 Task: Search round trip flight ticket for 5 adults, 1 child, 2 infants in seat and 1 infant on lap in business from Muskegon: Muskegon County Airport to Greenville: Pitt-greenville Airport on 5-2-2023 and return on 5-3-2023. Choice of flights is Westjet. Number of bags: 1 carry on bag. Price is upto 50000. Outbound departure time preference is 23:30. Return departure time preference is 12:00.
Action: Mouse moved to (293, 122)
Screenshot: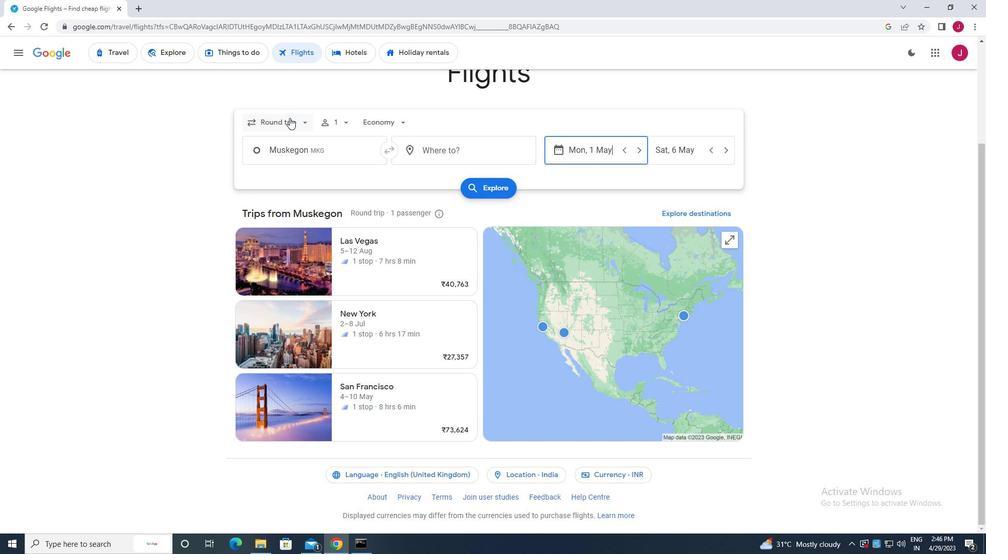 
Action: Mouse pressed left at (293, 122)
Screenshot: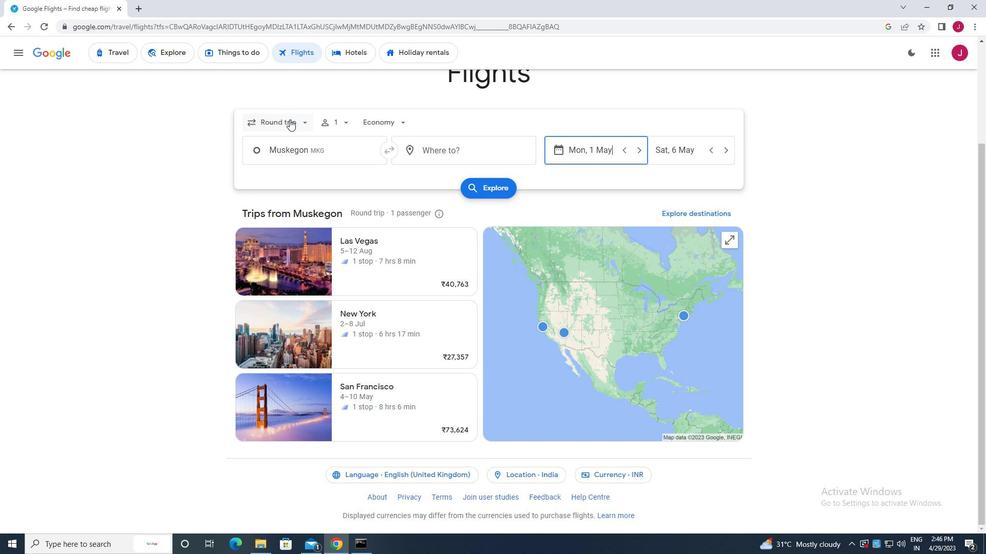 
Action: Mouse moved to (300, 168)
Screenshot: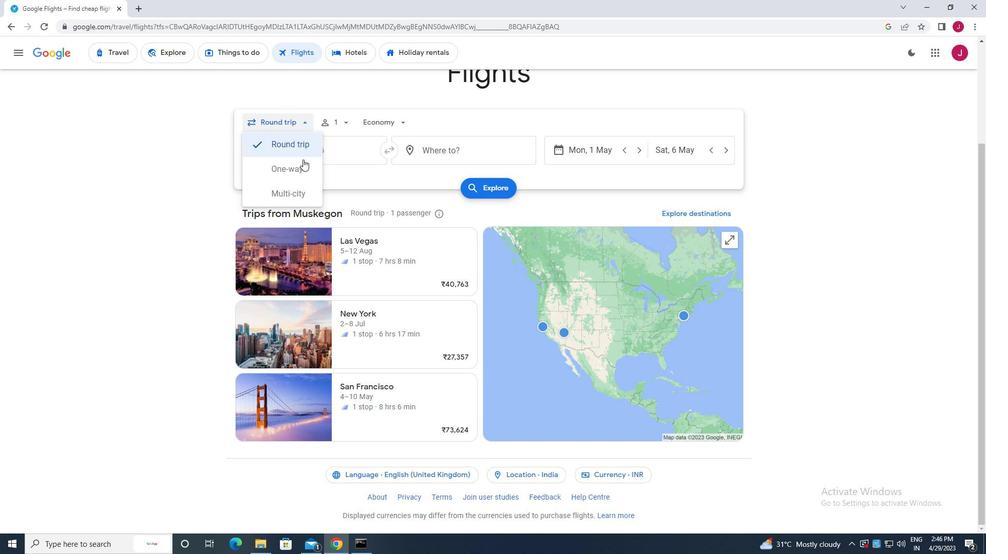 
Action: Mouse pressed left at (300, 168)
Screenshot: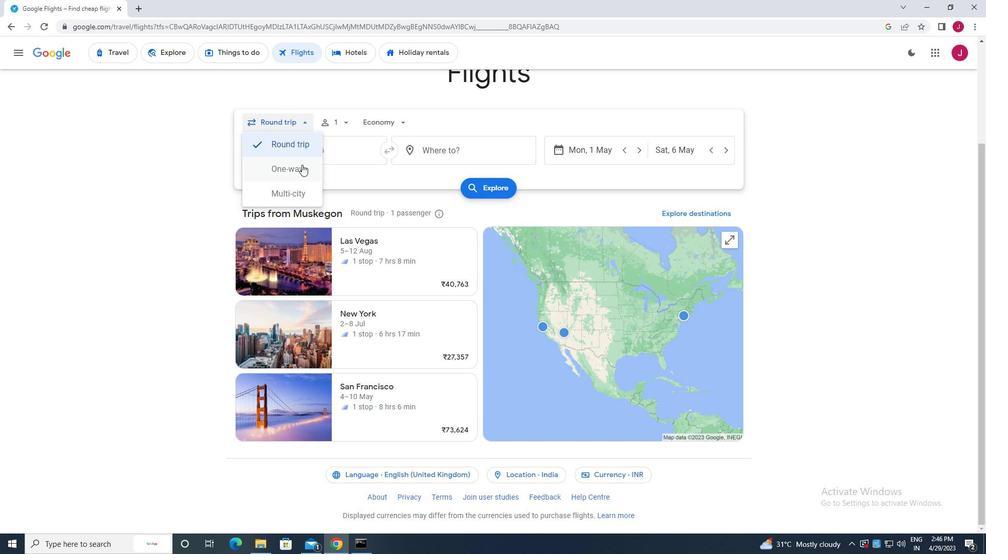 
Action: Mouse moved to (339, 118)
Screenshot: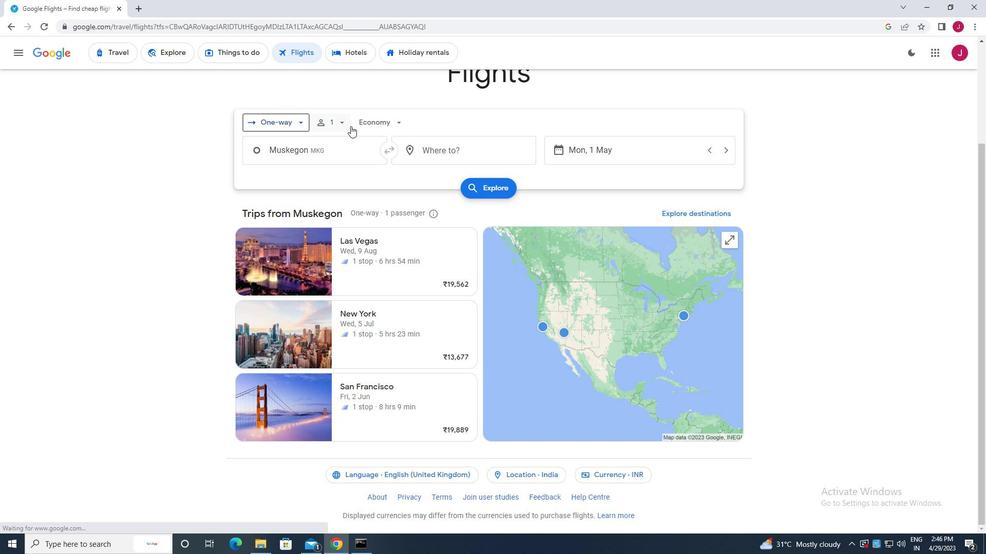 
Action: Mouse pressed left at (339, 118)
Screenshot: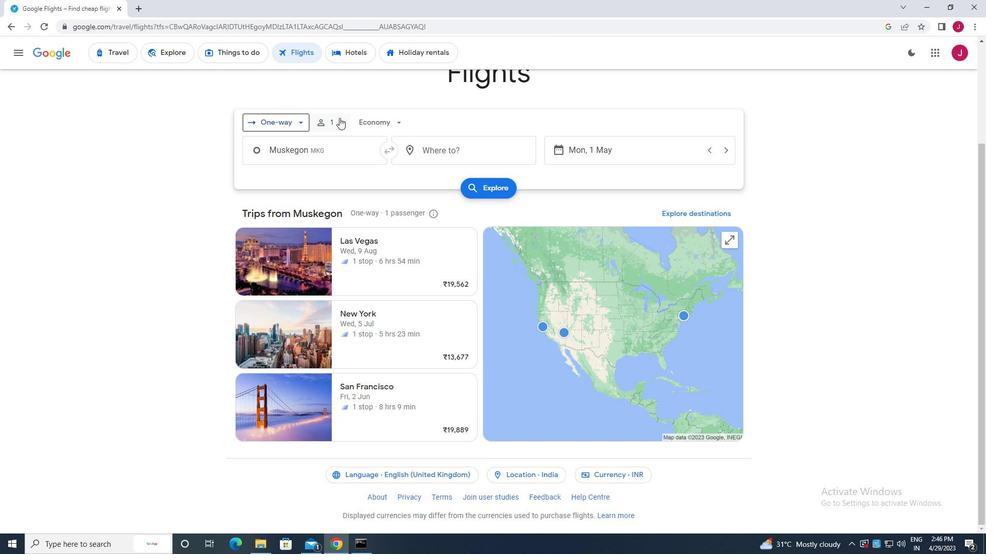 
Action: Mouse moved to (418, 152)
Screenshot: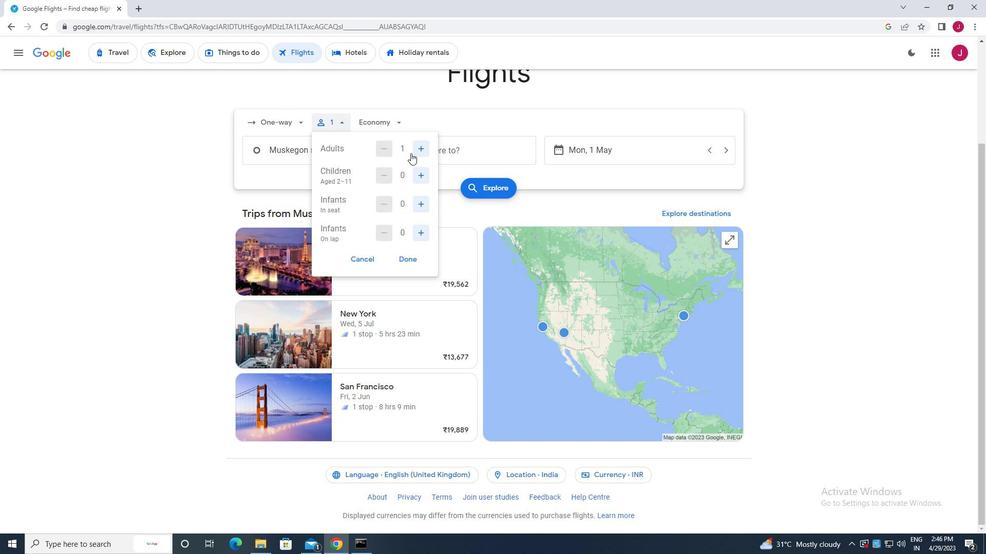 
Action: Mouse pressed left at (418, 152)
Screenshot: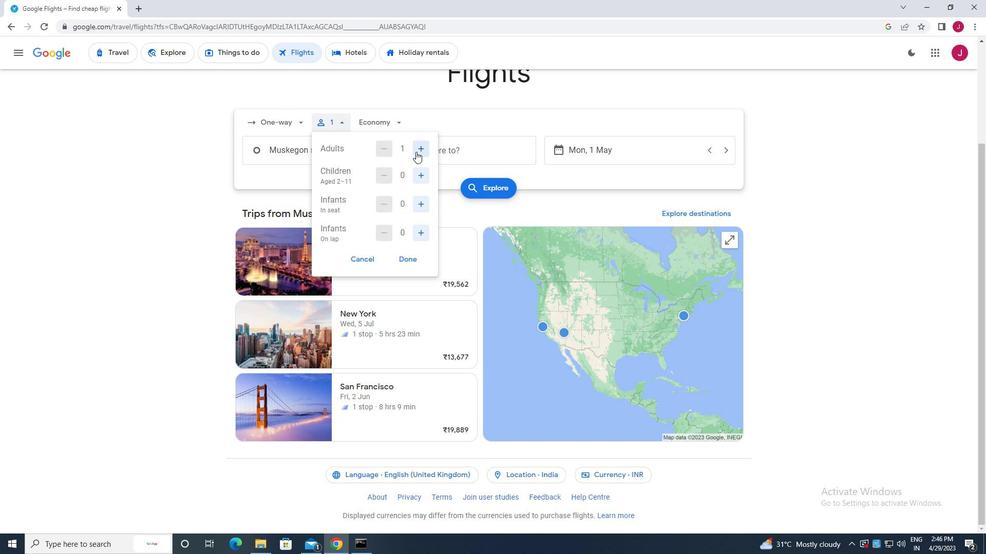 
Action: Mouse pressed left at (418, 152)
Screenshot: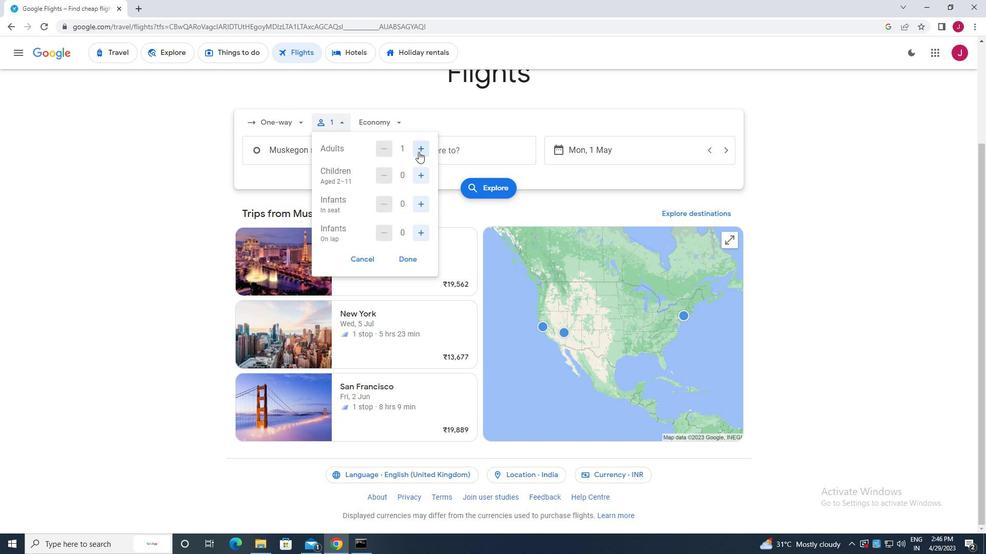 
Action: Mouse pressed left at (418, 152)
Screenshot: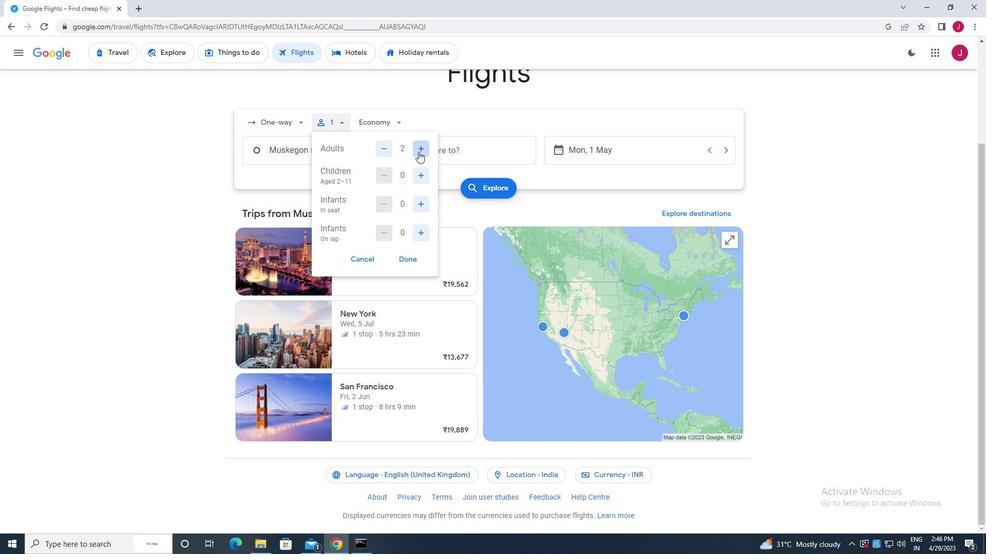 
Action: Mouse pressed left at (418, 152)
Screenshot: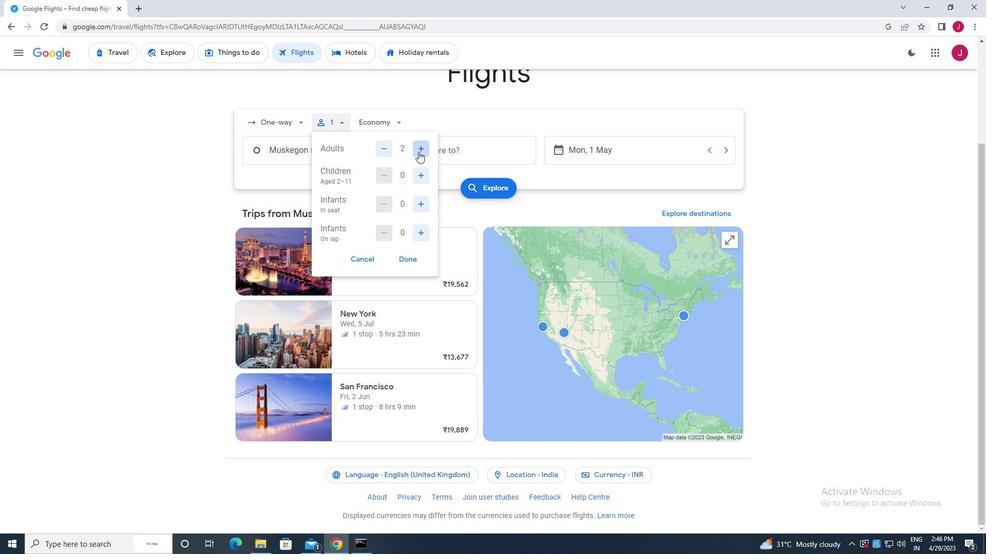 
Action: Mouse moved to (421, 175)
Screenshot: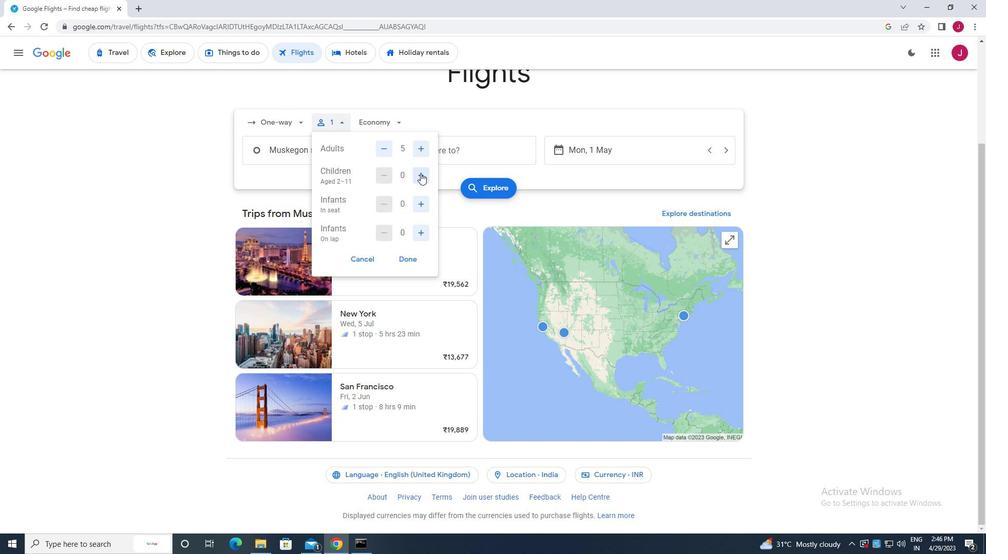 
Action: Mouse pressed left at (421, 175)
Screenshot: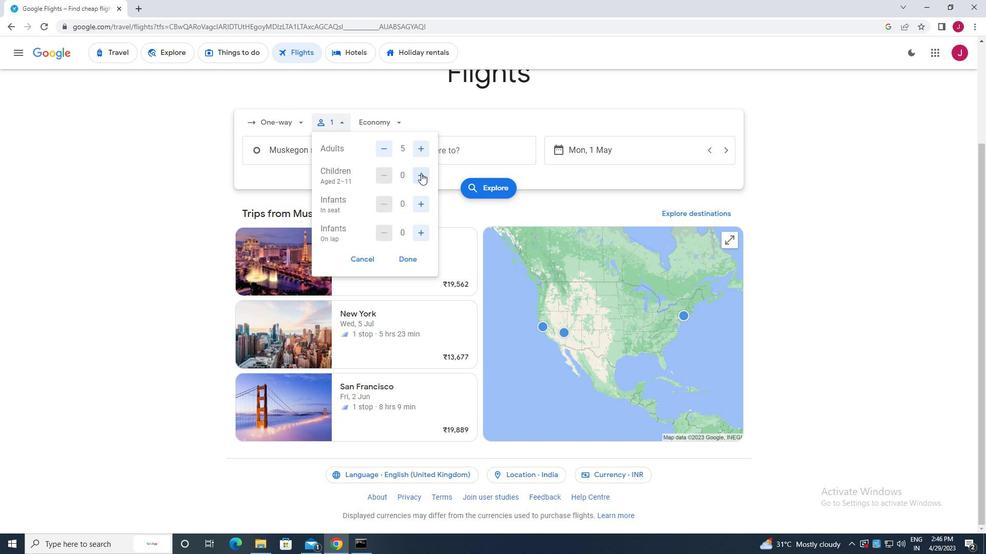 
Action: Mouse moved to (424, 203)
Screenshot: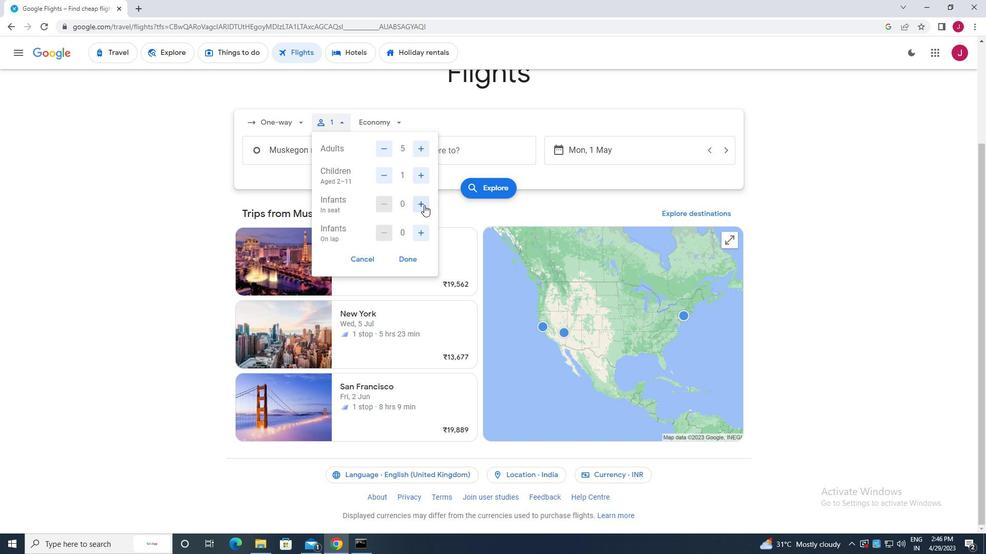 
Action: Mouse pressed left at (424, 203)
Screenshot: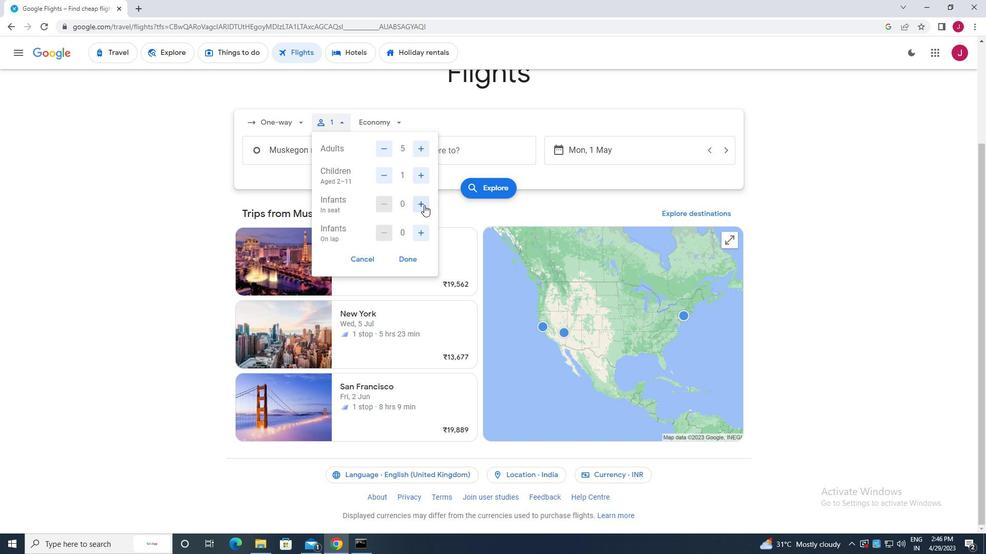 
Action: Mouse pressed left at (424, 203)
Screenshot: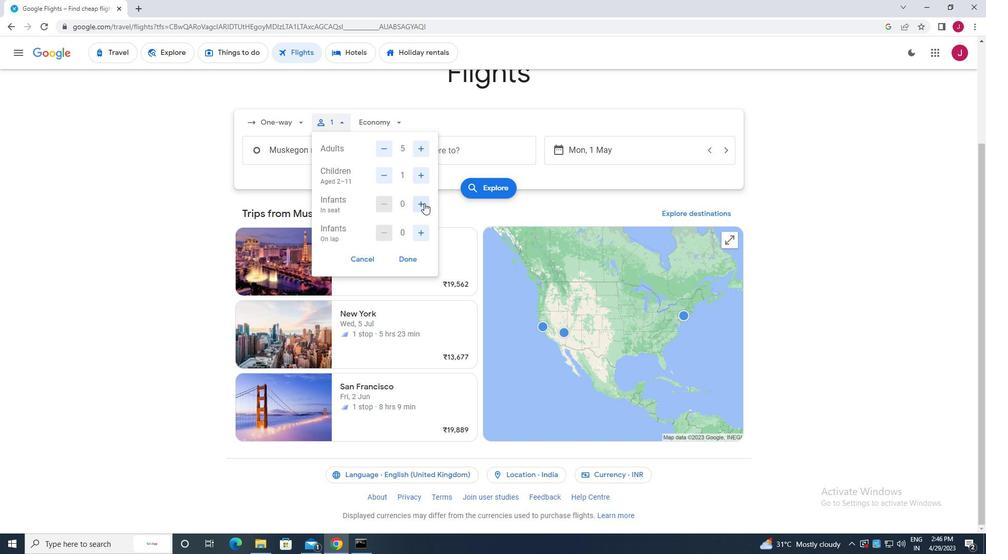 
Action: Mouse moved to (422, 231)
Screenshot: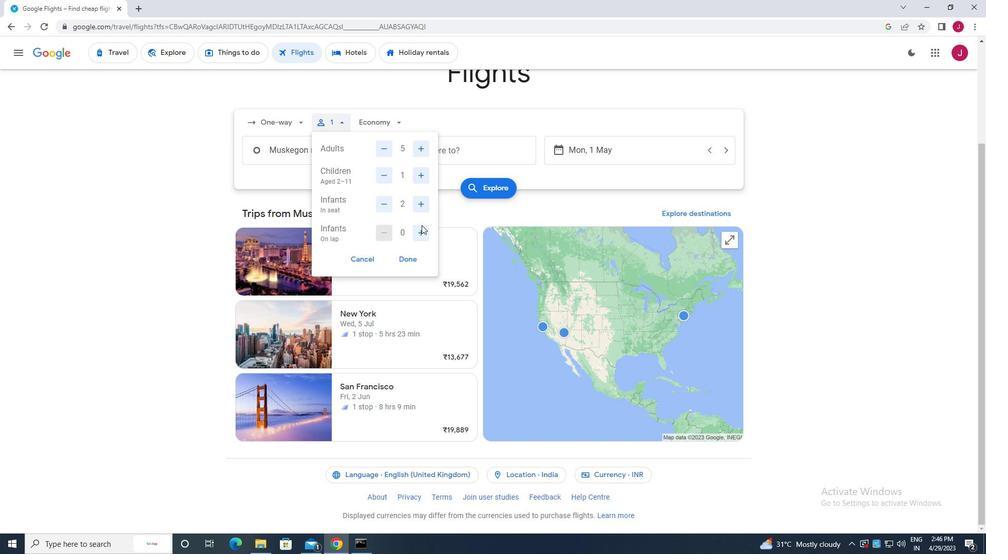 
Action: Mouse pressed left at (422, 231)
Screenshot: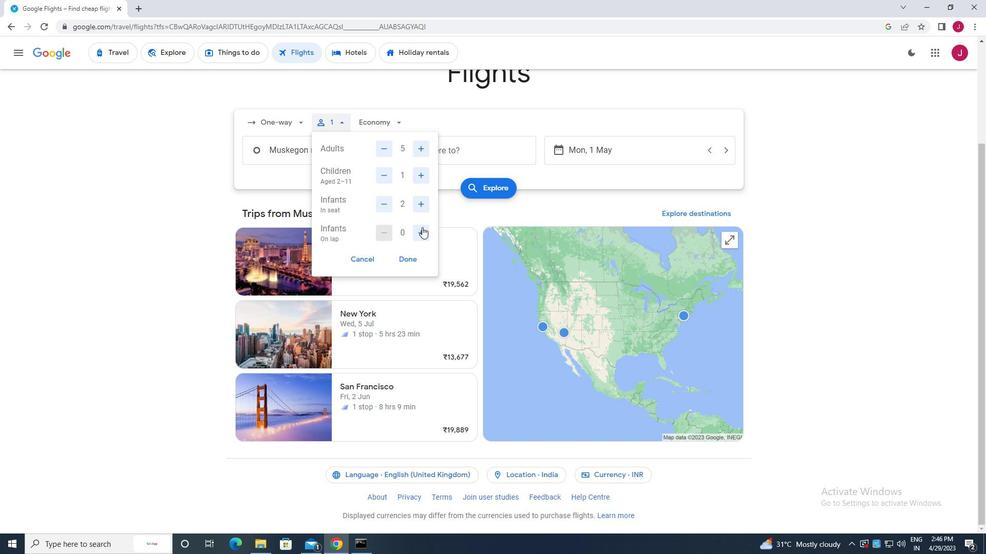 
Action: Mouse moved to (412, 255)
Screenshot: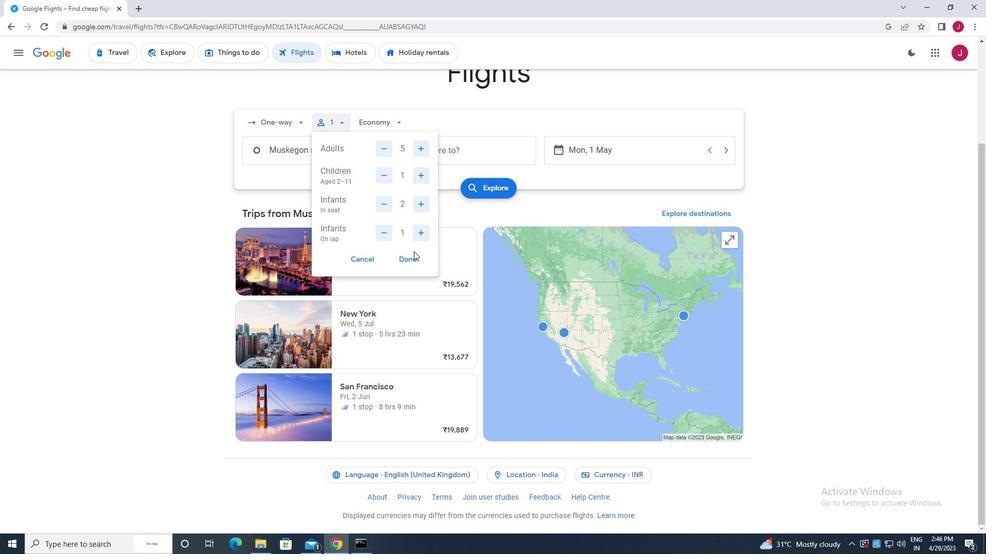 
Action: Mouse pressed left at (412, 255)
Screenshot: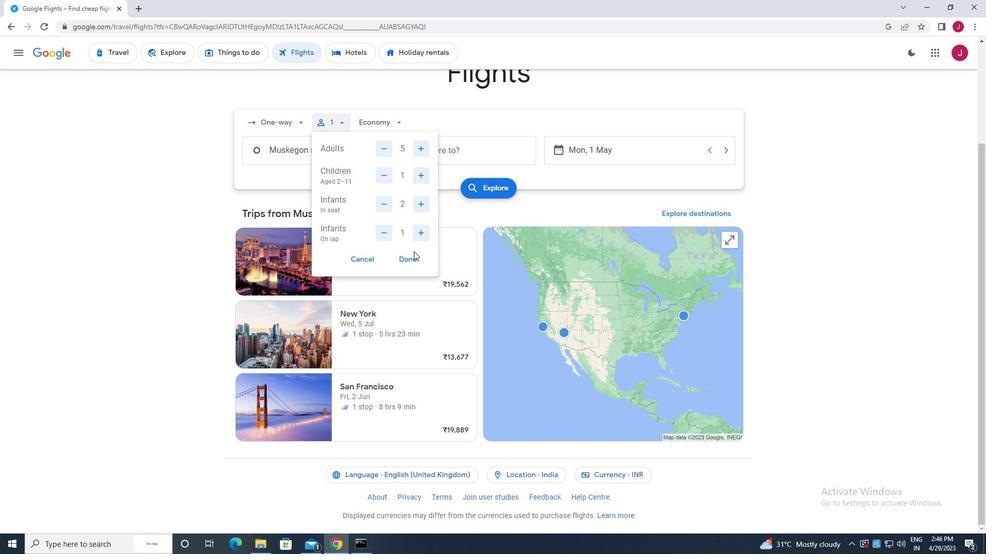 
Action: Mouse moved to (394, 125)
Screenshot: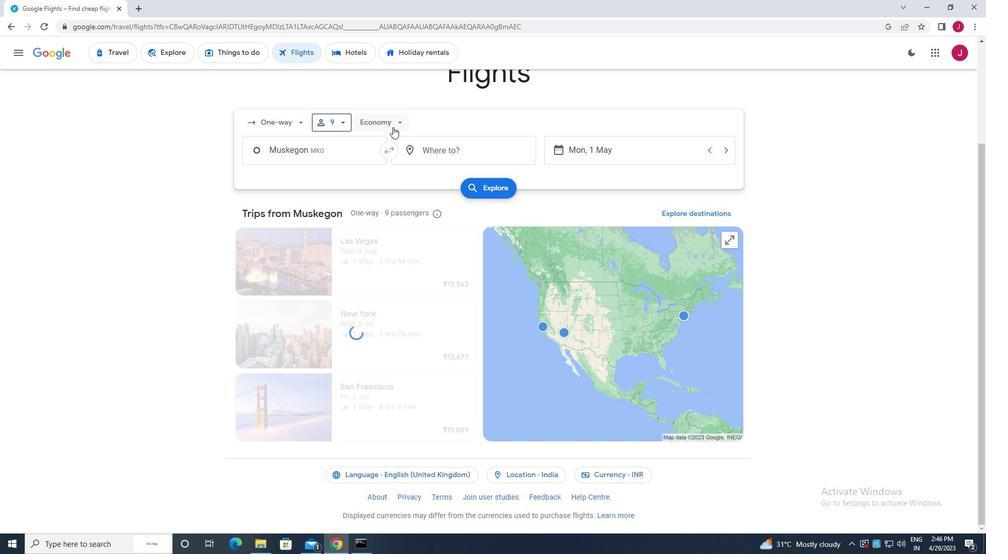 
Action: Mouse pressed left at (394, 125)
Screenshot: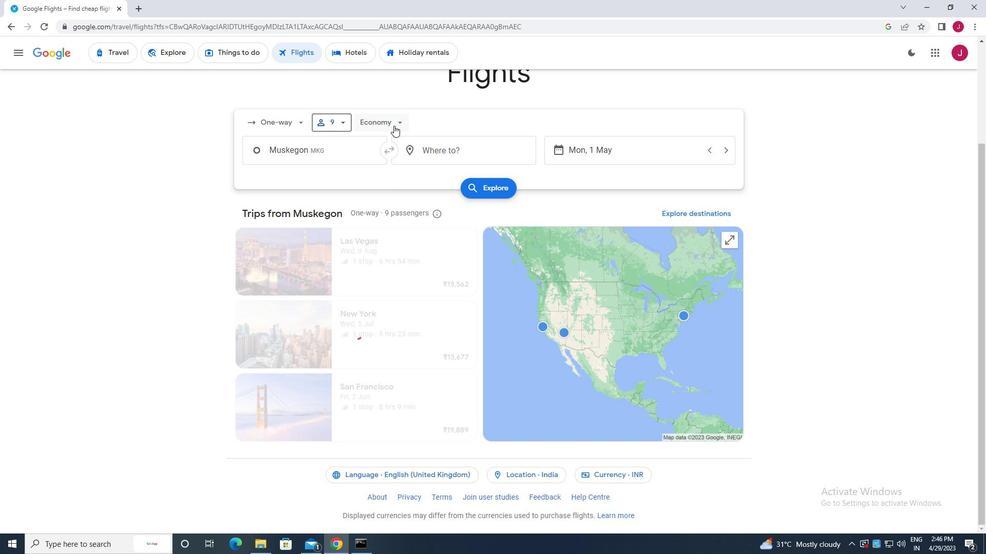 
Action: Mouse moved to (392, 191)
Screenshot: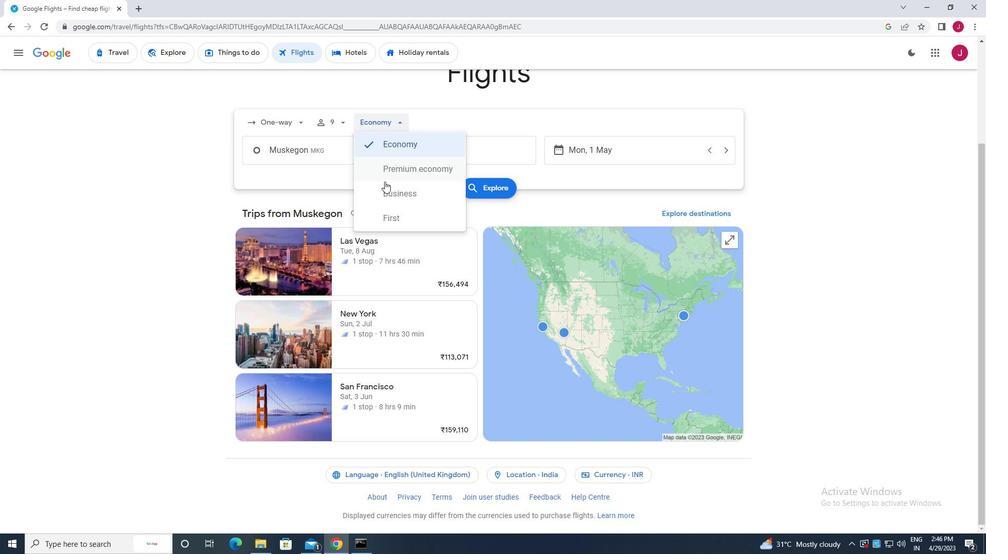 
Action: Mouse pressed left at (392, 191)
Screenshot: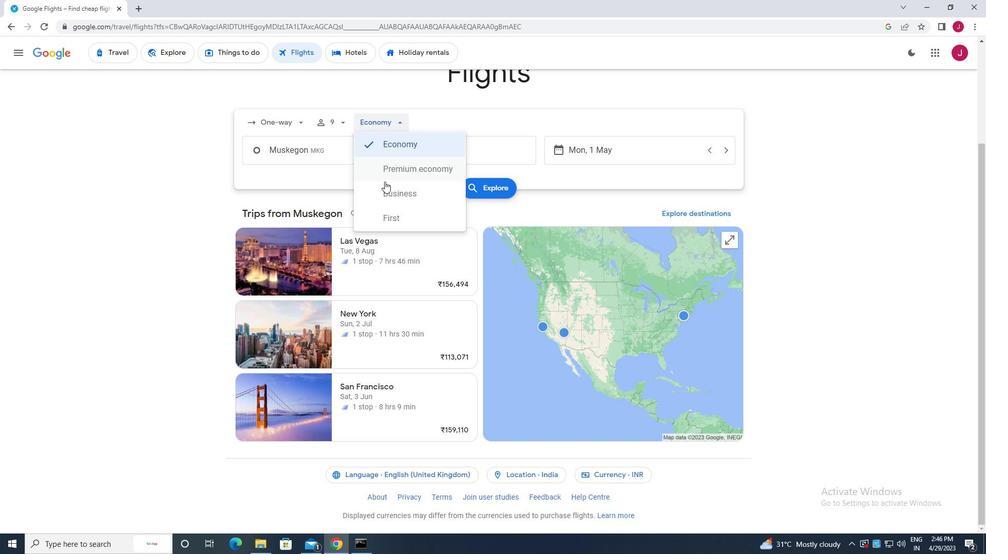 
Action: Mouse moved to (333, 146)
Screenshot: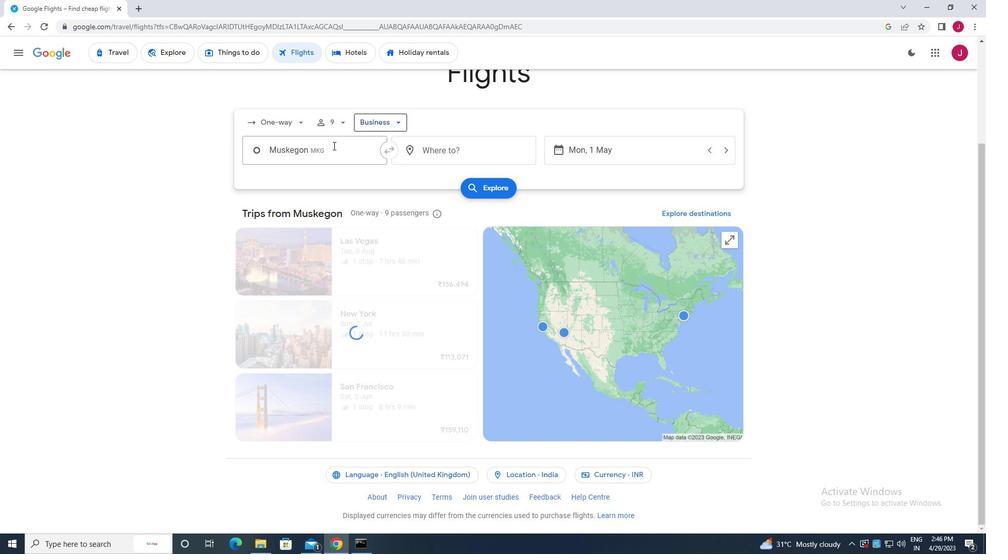 
Action: Mouse pressed left at (333, 146)
Screenshot: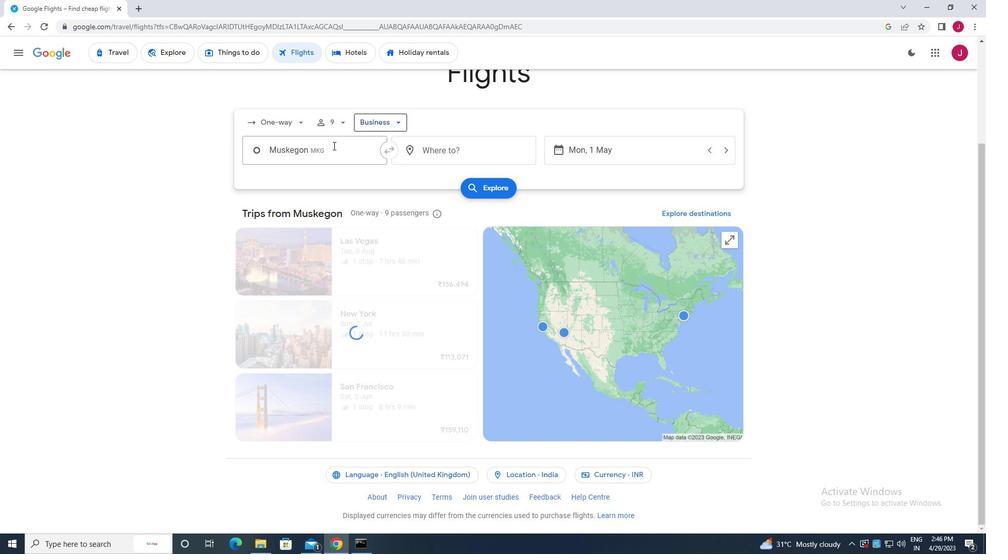 
Action: Mouse moved to (334, 145)
Screenshot: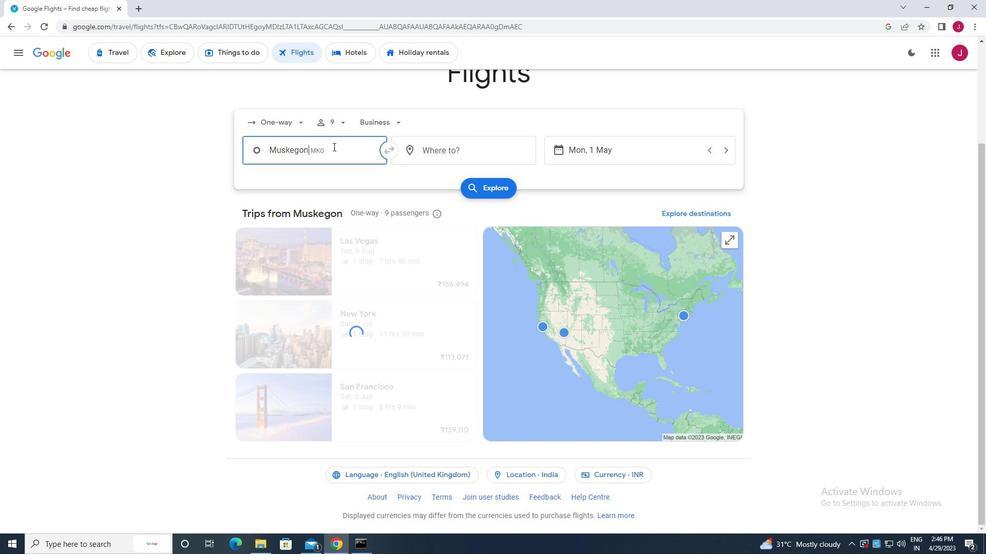 
Action: Key pressed muskegon
Screenshot: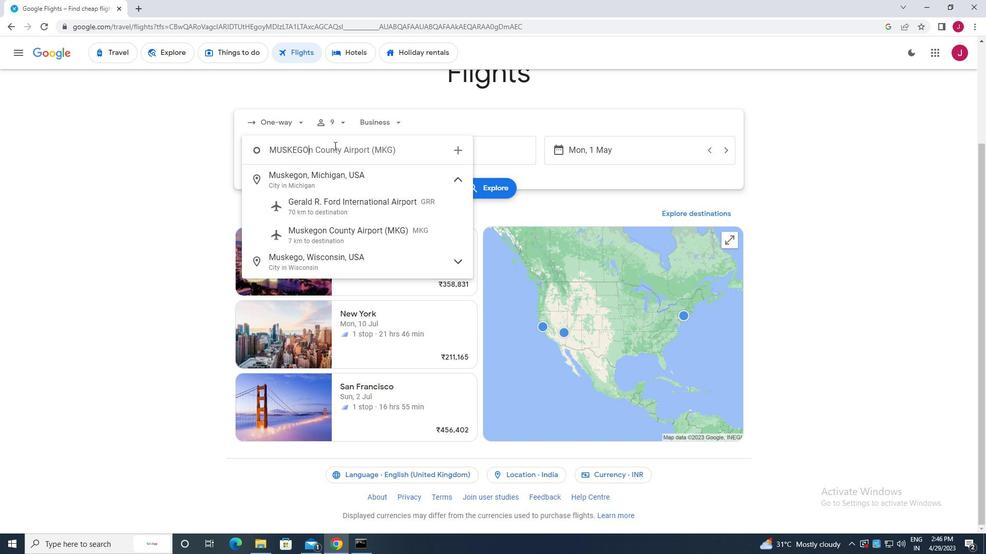 
Action: Mouse moved to (313, 232)
Screenshot: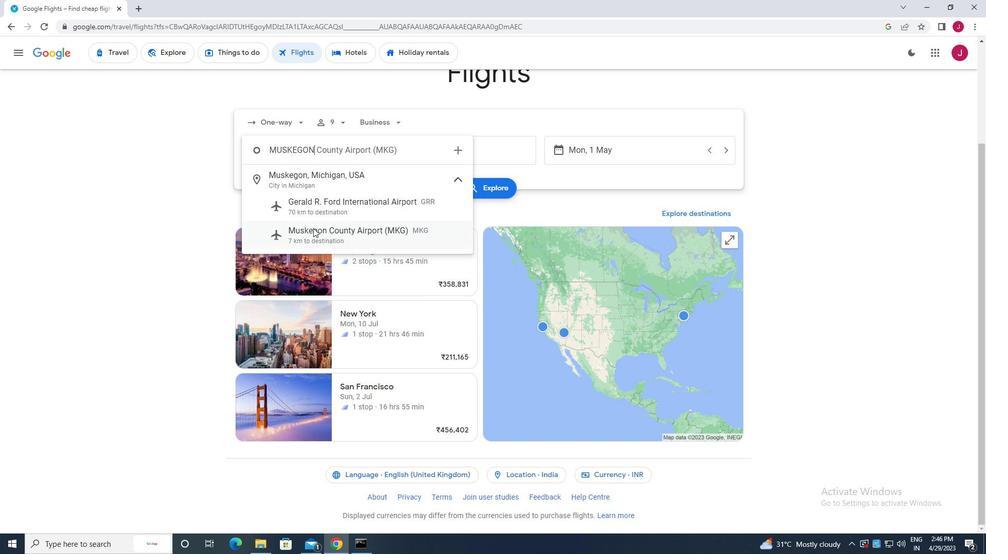 
Action: Mouse pressed left at (313, 232)
Screenshot: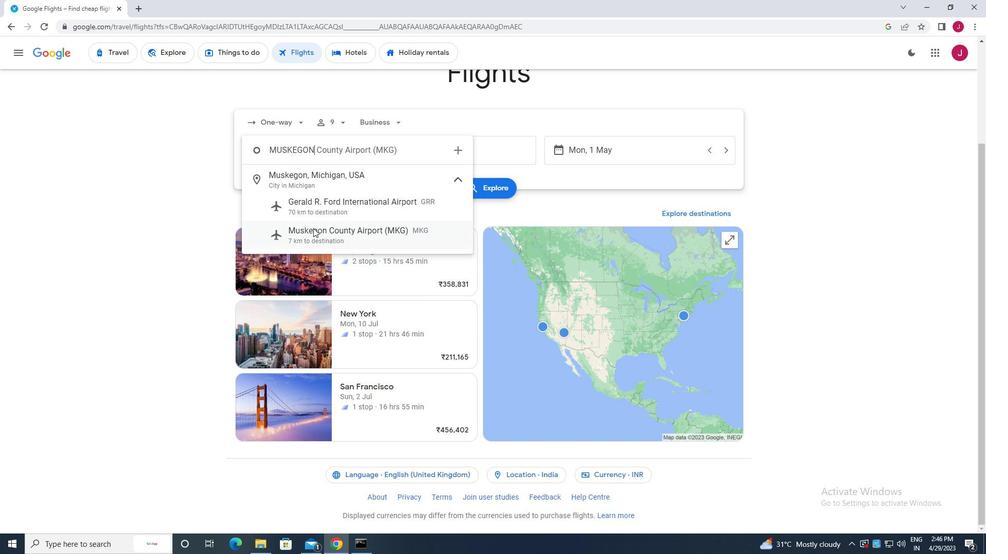 
Action: Mouse moved to (467, 157)
Screenshot: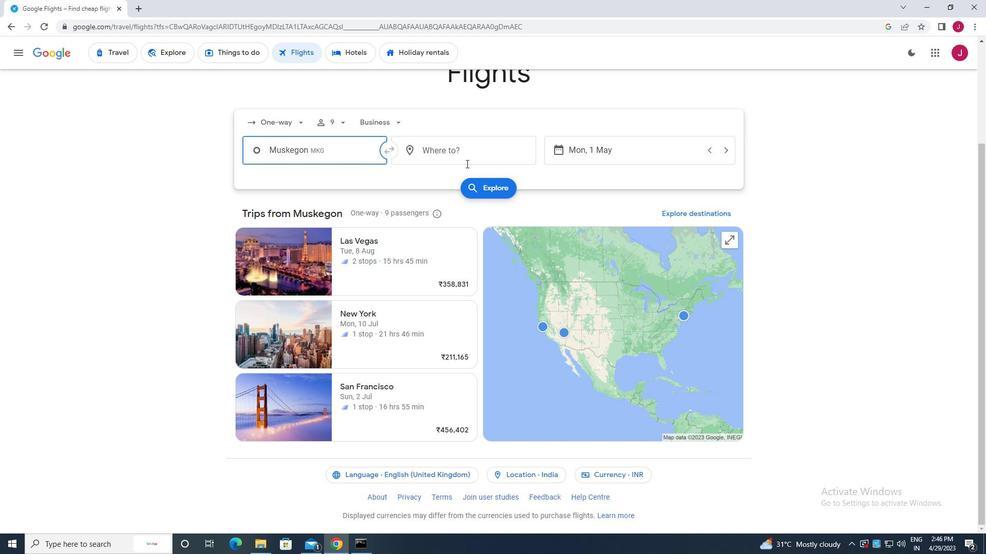 
Action: Mouse pressed left at (467, 157)
Screenshot: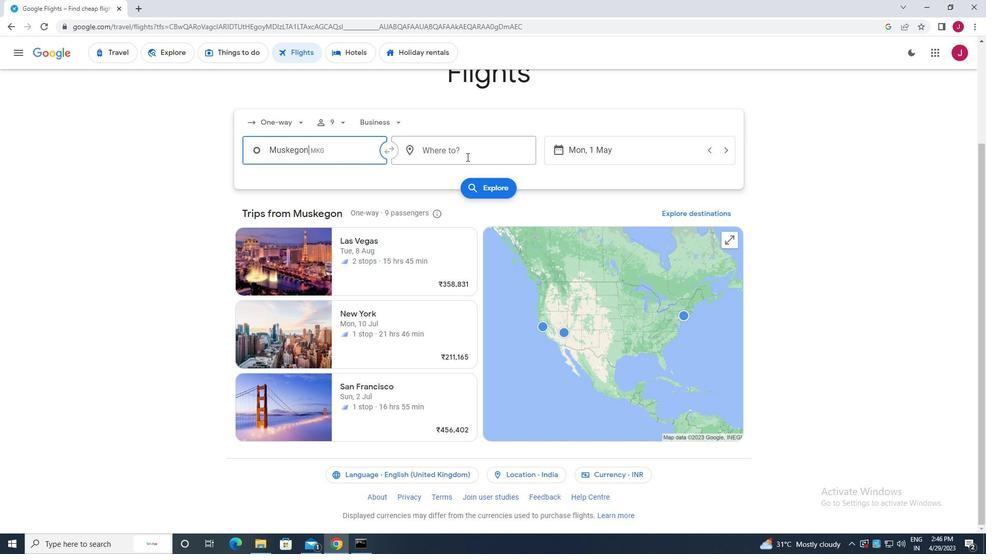 
Action: Mouse moved to (467, 157)
Screenshot: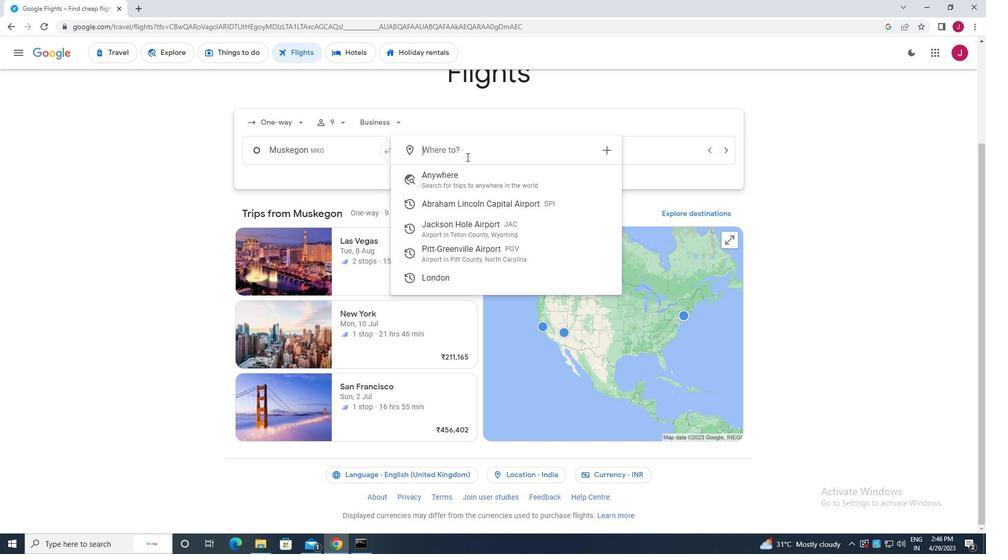 
Action: Key pressed greenville<Key.space>p
Screenshot: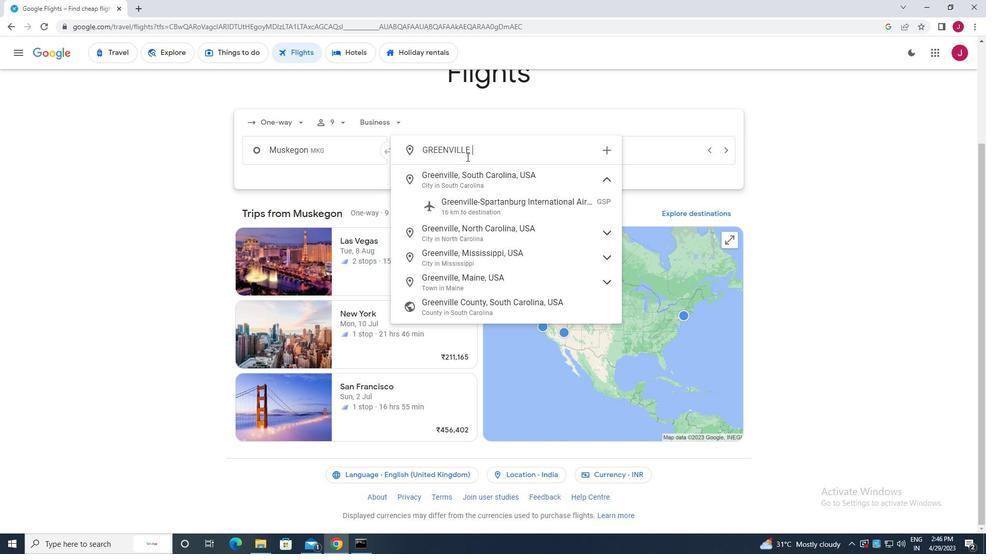 
Action: Mouse moved to (462, 184)
Screenshot: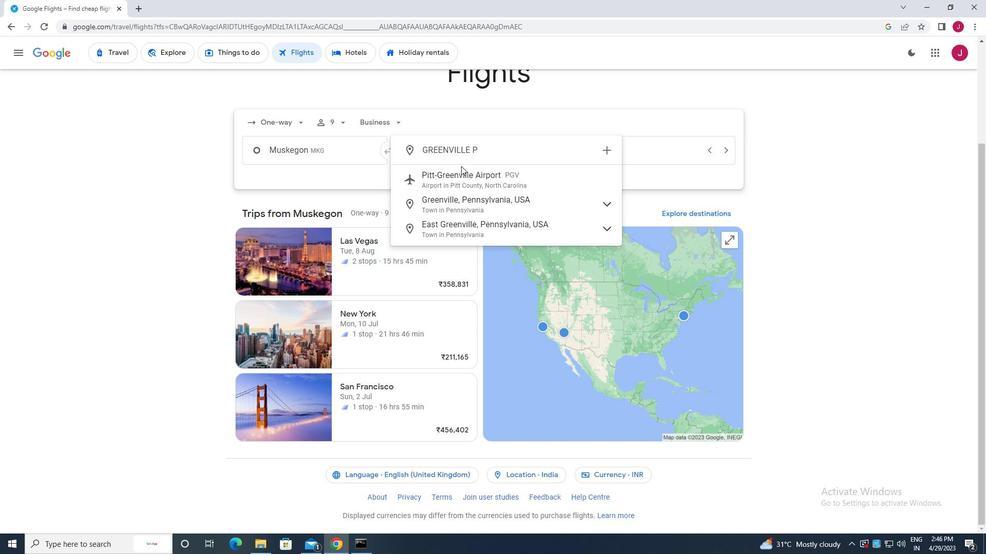 
Action: Mouse pressed left at (462, 184)
Screenshot: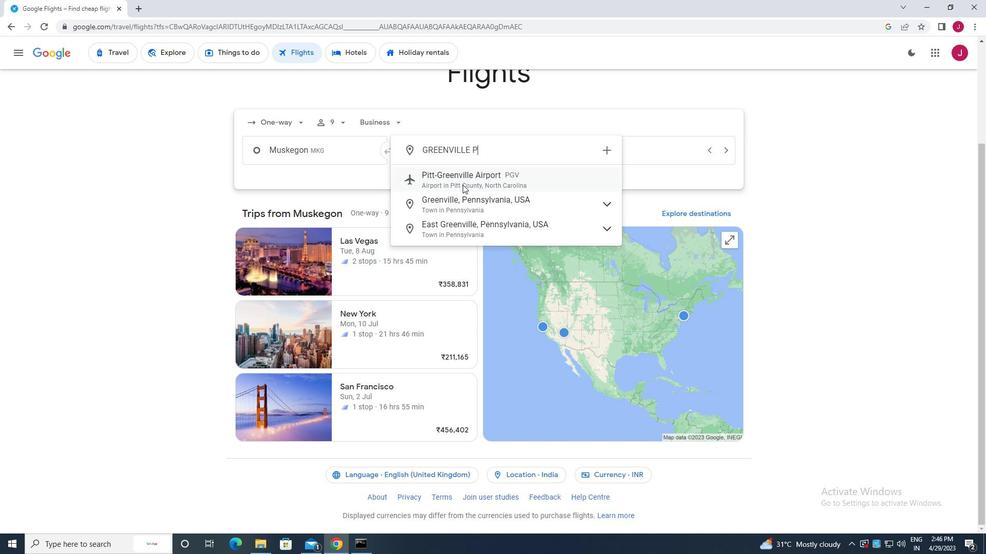 
Action: Mouse moved to (615, 159)
Screenshot: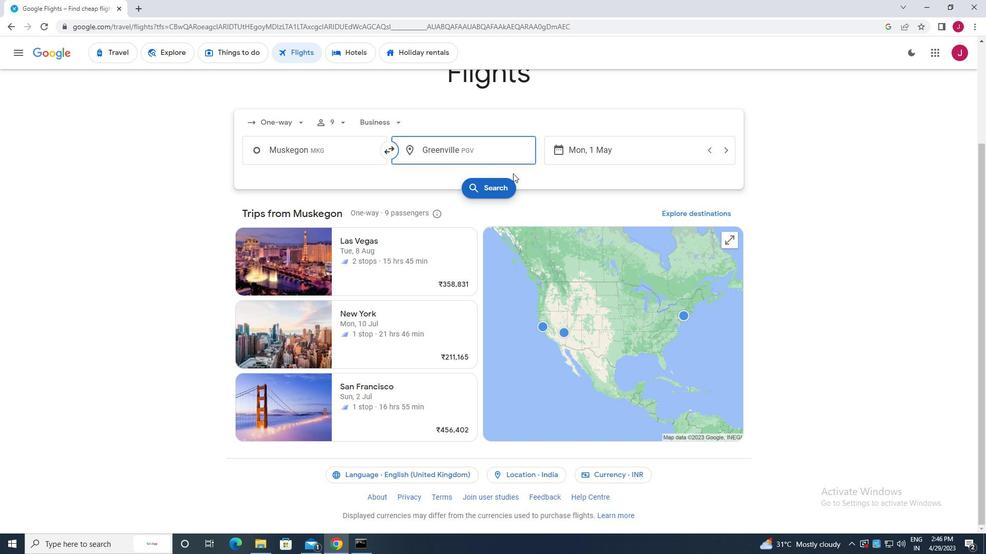 
Action: Mouse pressed left at (615, 159)
Screenshot: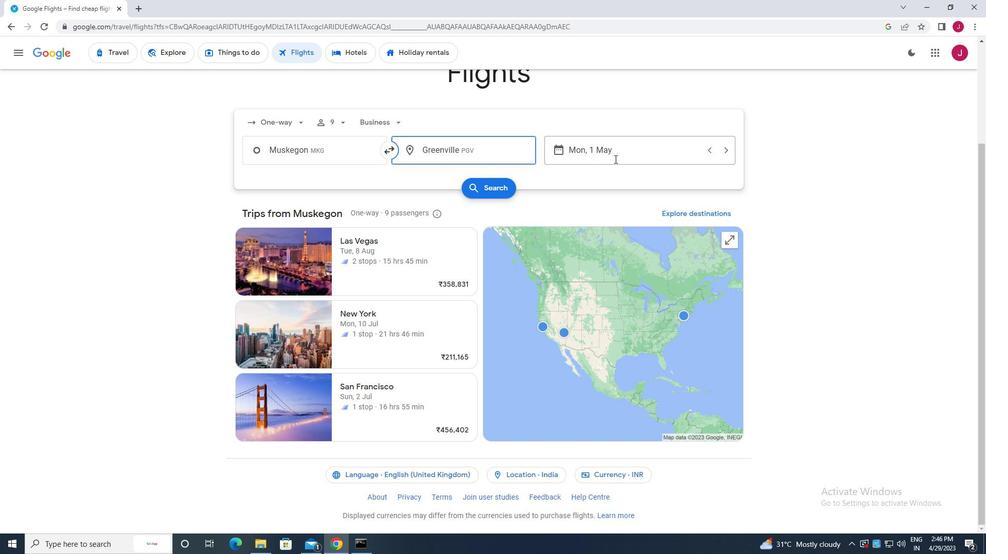 
Action: Mouse moved to (616, 229)
Screenshot: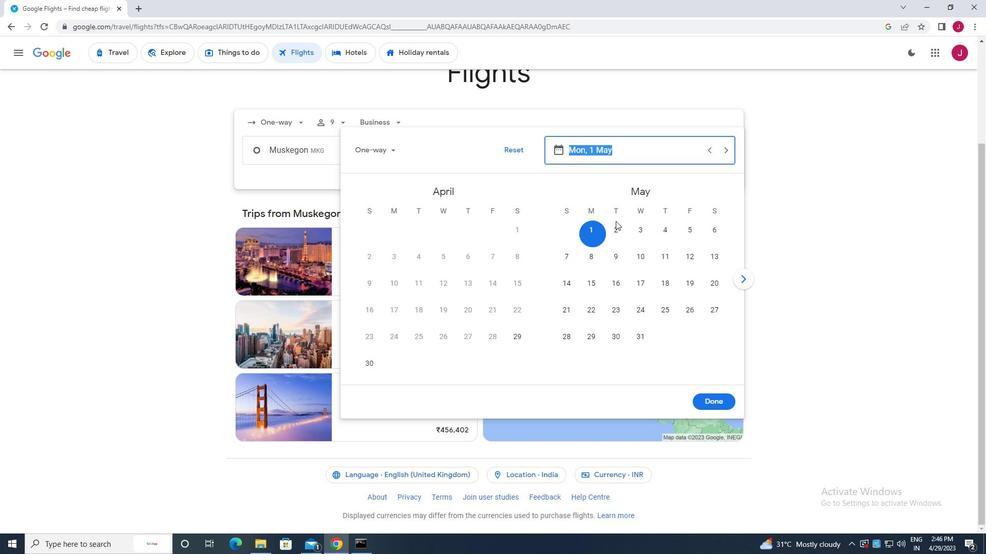 
Action: Mouse pressed left at (616, 229)
Screenshot: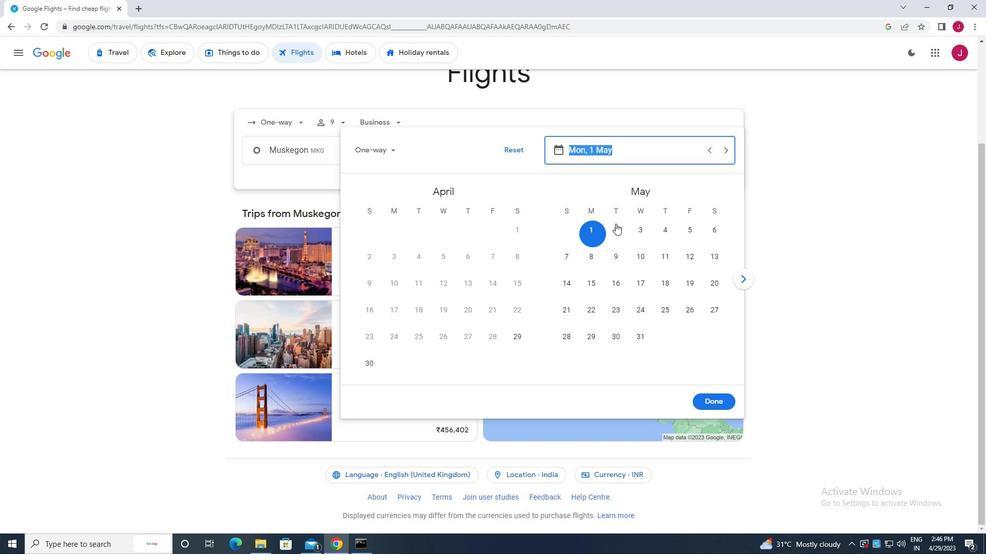 
Action: Mouse moved to (708, 403)
Screenshot: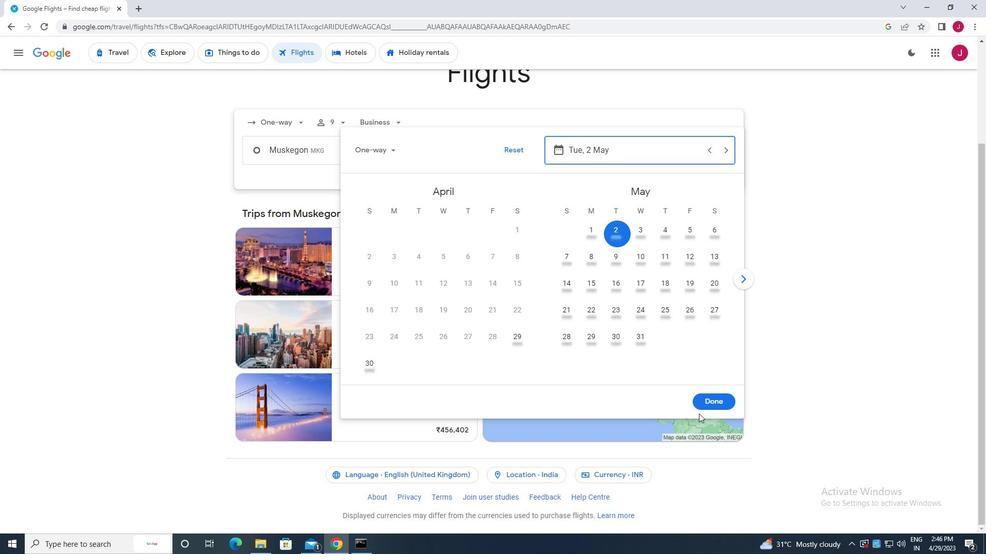 
Action: Mouse pressed left at (708, 403)
Screenshot: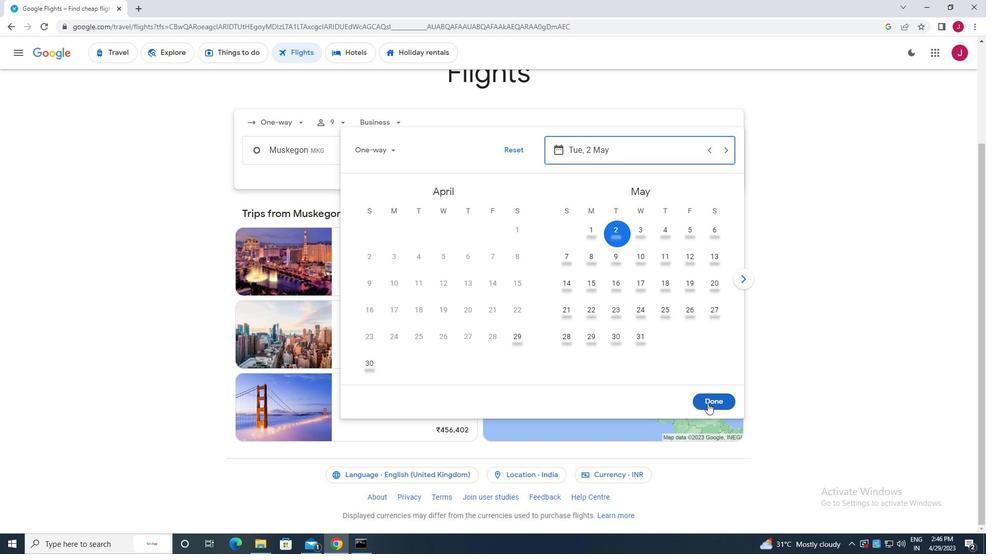 
Action: Mouse moved to (493, 189)
Screenshot: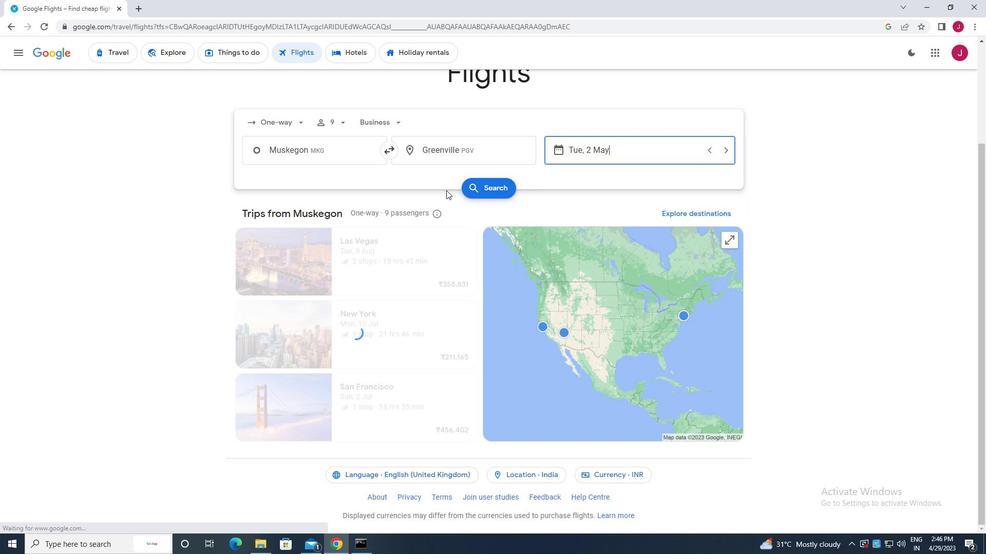 
Action: Mouse pressed left at (493, 189)
Screenshot: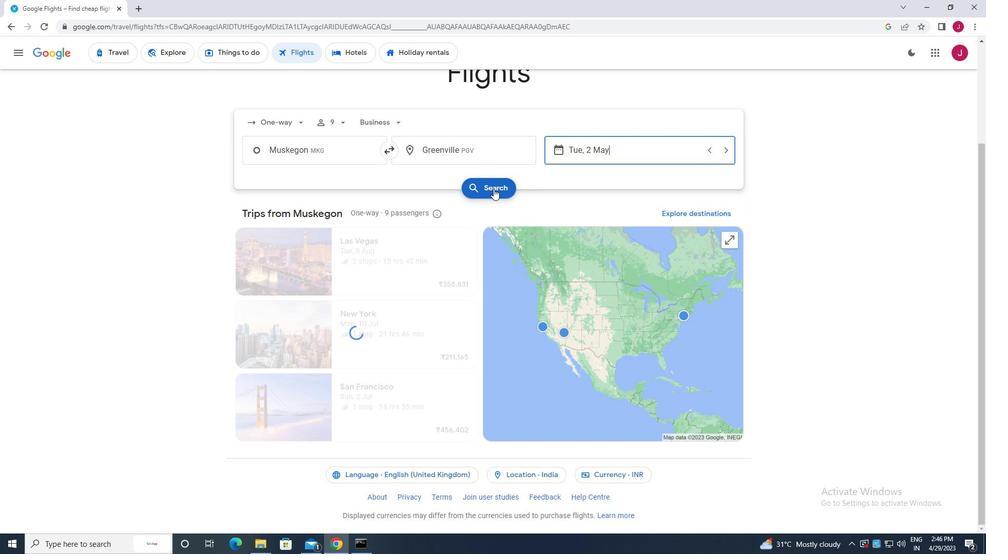 
Action: Mouse moved to (263, 147)
Screenshot: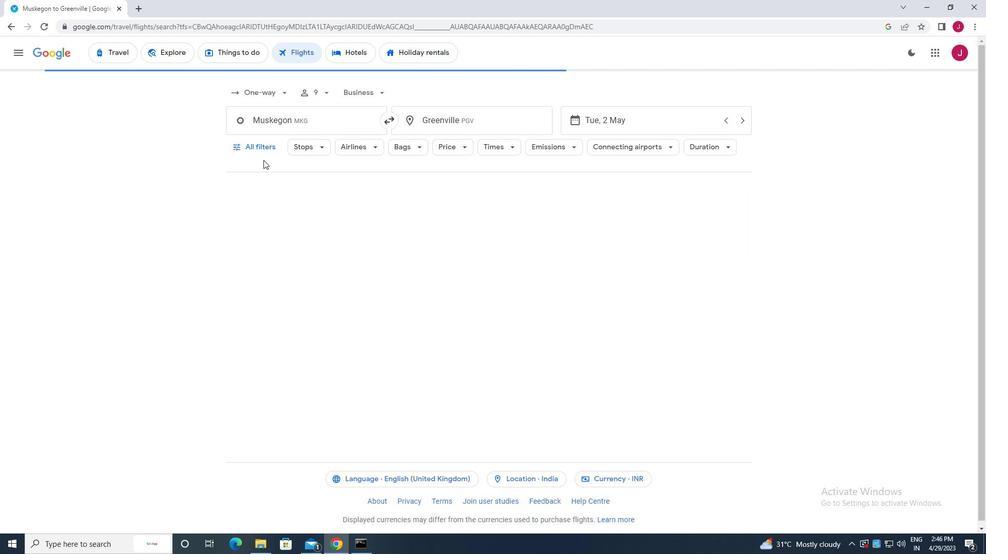 
Action: Mouse pressed left at (263, 147)
Screenshot: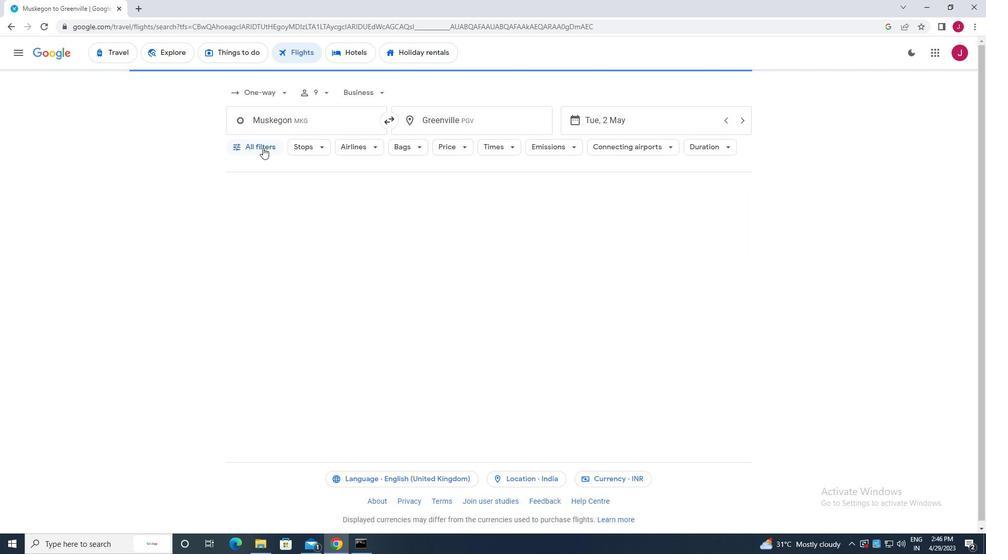 
Action: Mouse moved to (310, 282)
Screenshot: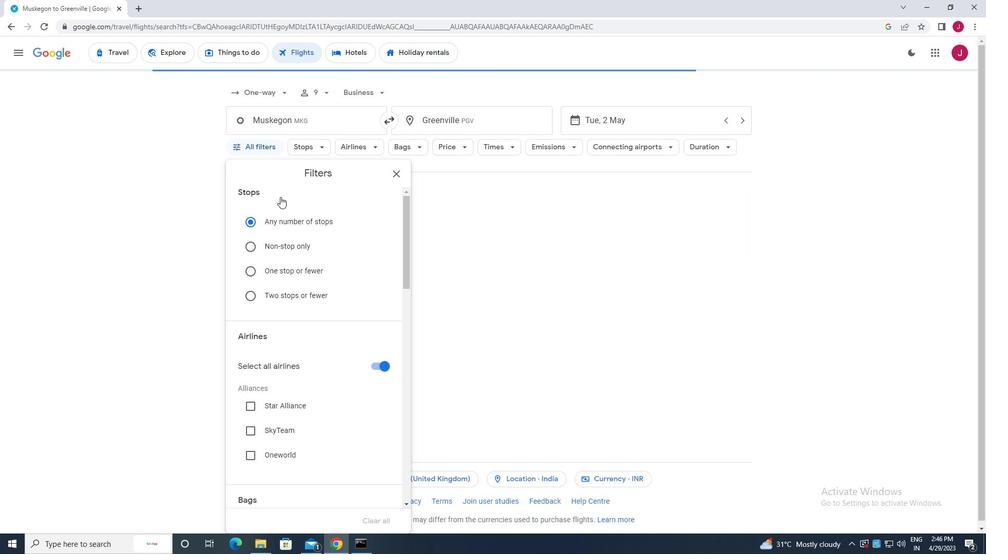 
Action: Mouse scrolled (310, 282) with delta (0, 0)
Screenshot: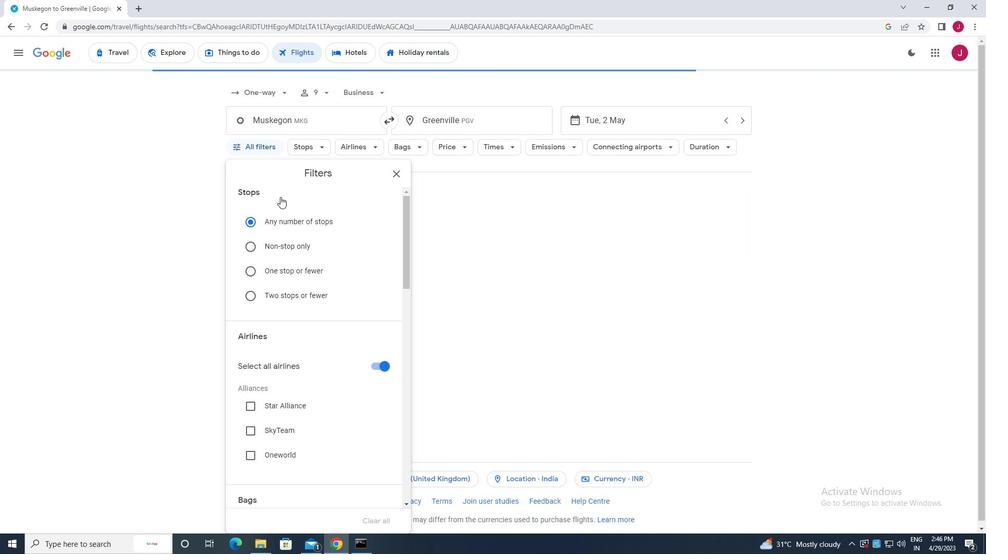 
Action: Mouse moved to (311, 283)
Screenshot: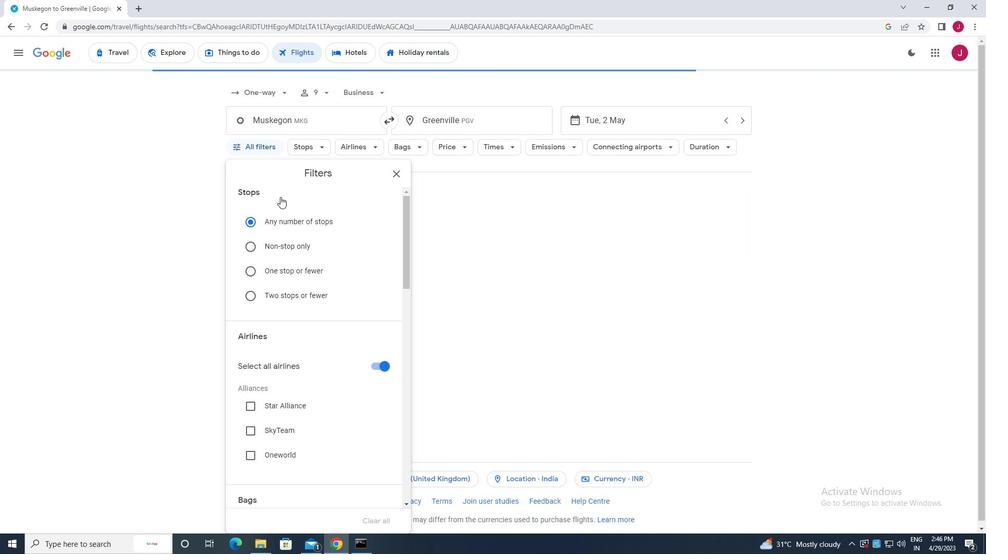 
Action: Mouse scrolled (311, 283) with delta (0, 0)
Screenshot: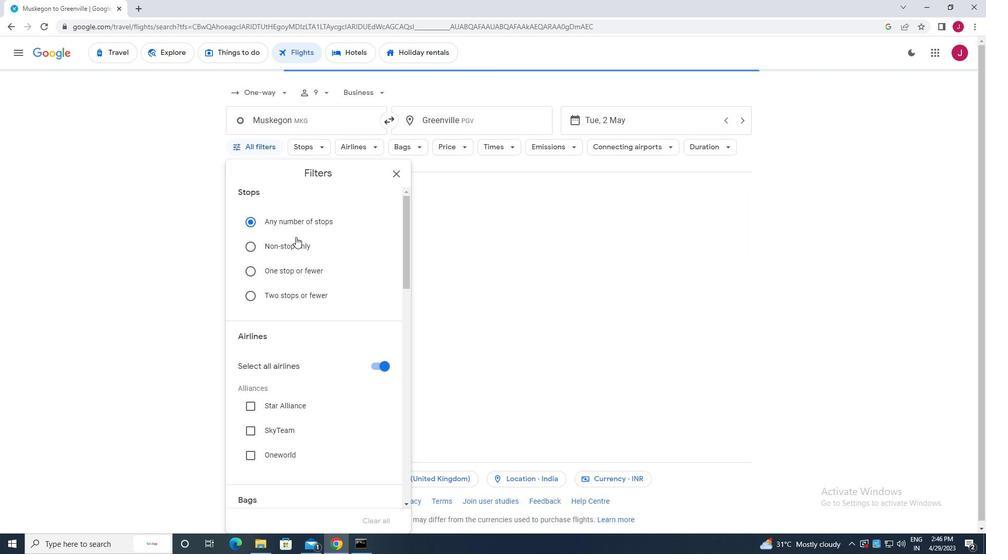 
Action: Mouse scrolled (311, 283) with delta (0, 0)
Screenshot: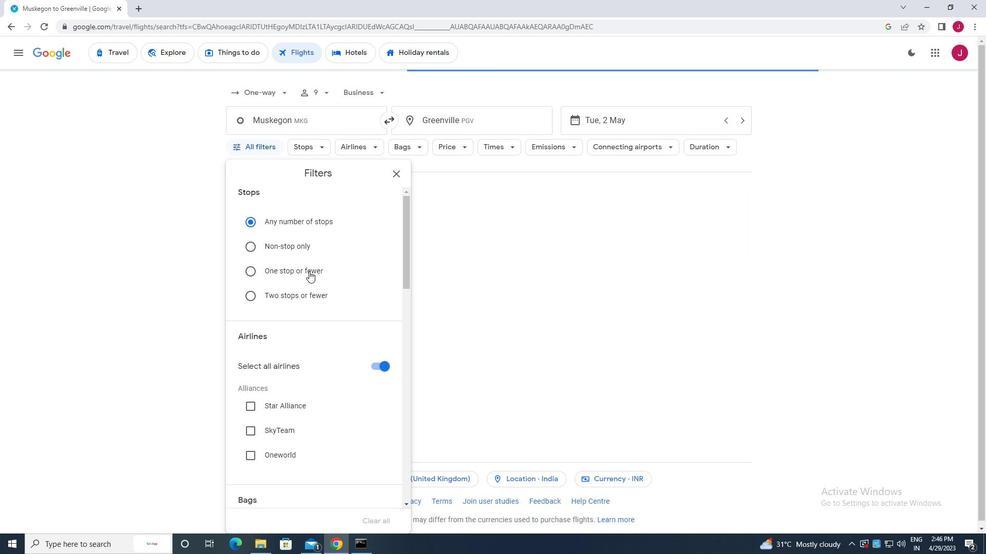 
Action: Mouse moved to (375, 212)
Screenshot: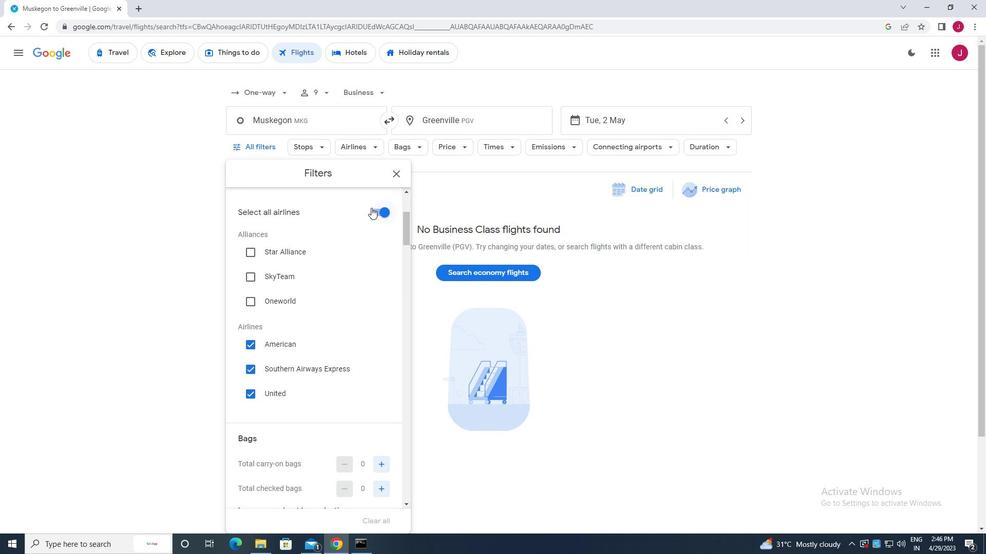 
Action: Mouse pressed left at (375, 212)
Screenshot: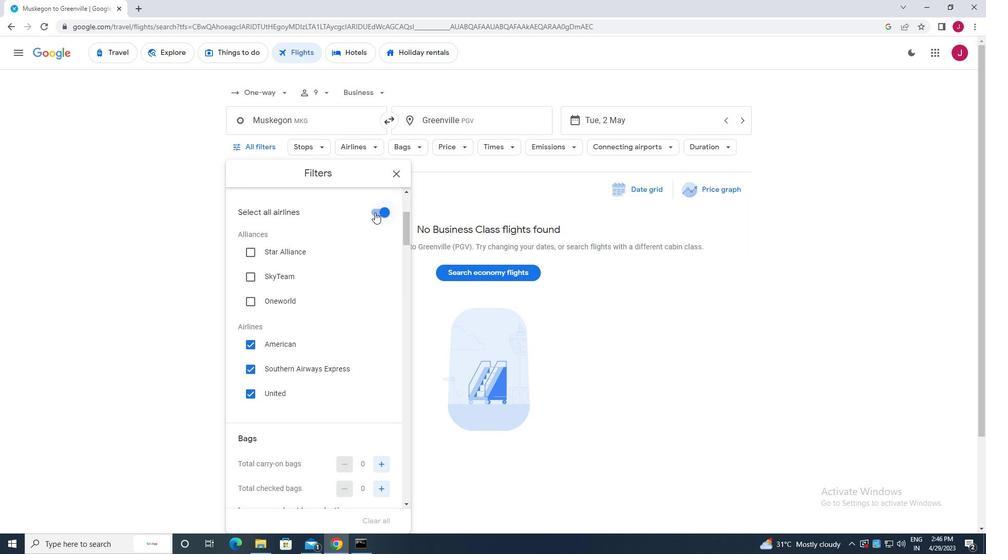
Action: Mouse moved to (373, 242)
Screenshot: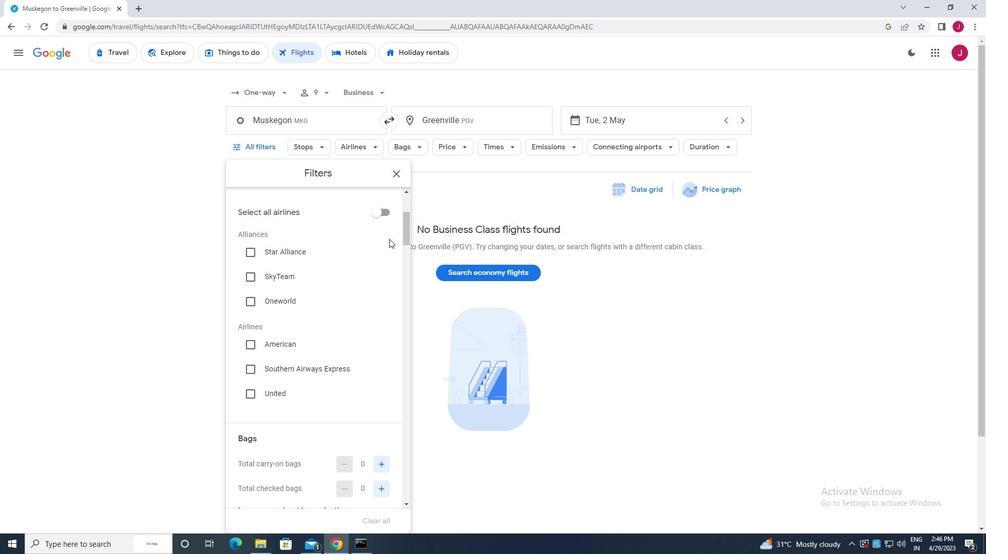 
Action: Mouse scrolled (373, 242) with delta (0, 0)
Screenshot: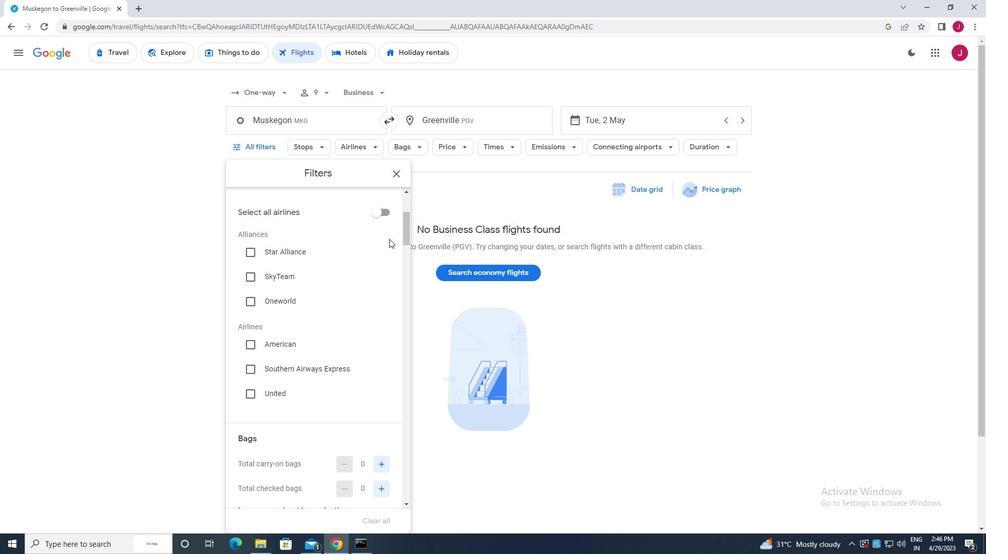 
Action: Mouse moved to (366, 247)
Screenshot: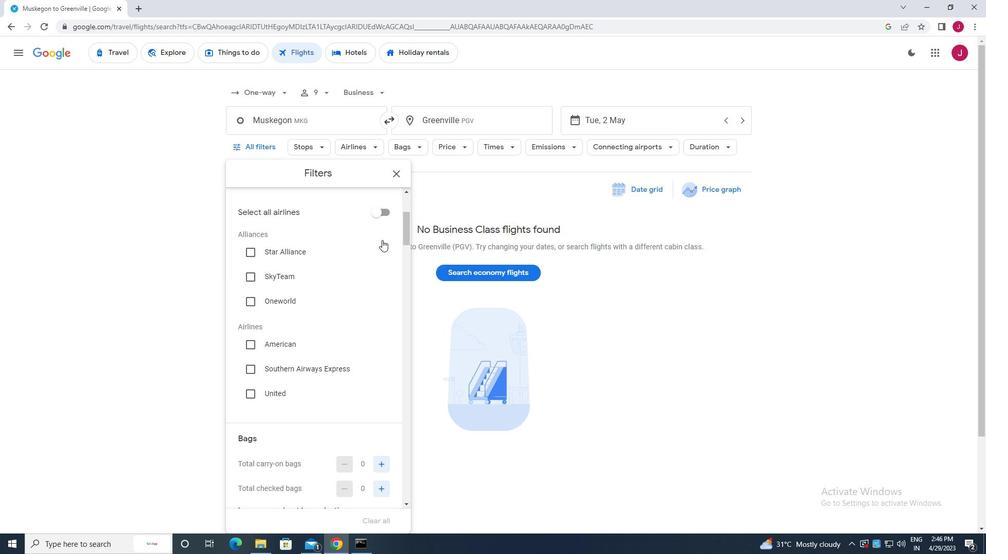 
Action: Mouse scrolled (366, 246) with delta (0, 0)
Screenshot: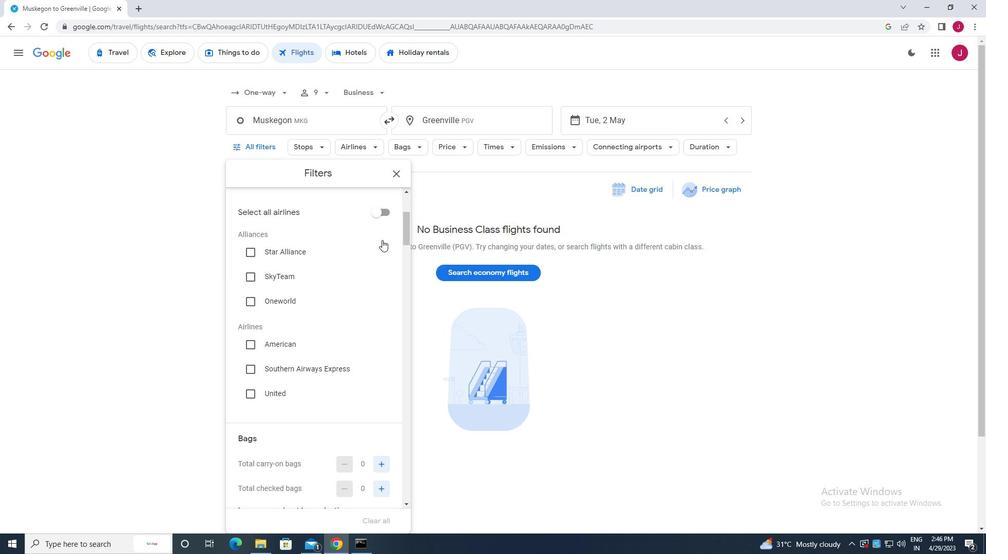 
Action: Mouse moved to (280, 283)
Screenshot: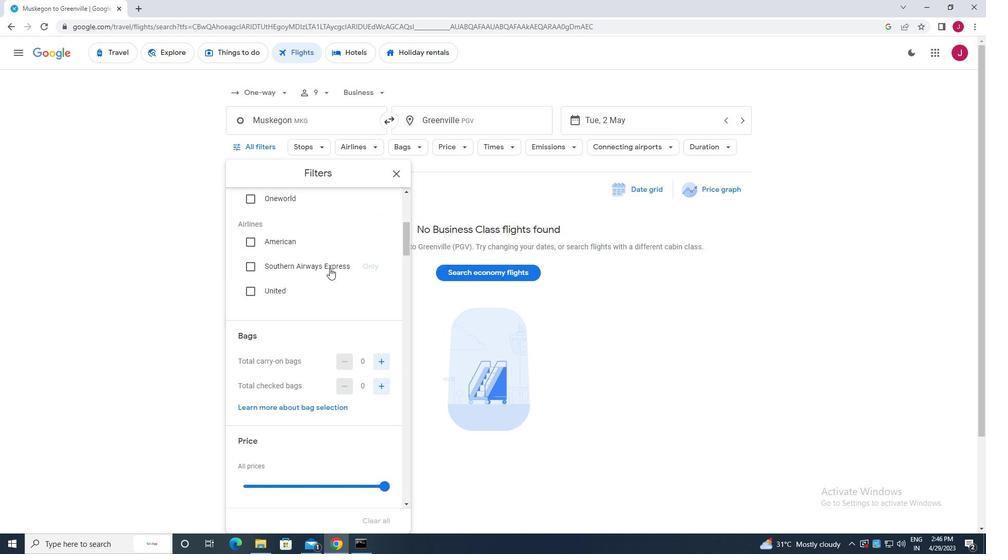
Action: Mouse scrolled (280, 284) with delta (0, 0)
Screenshot: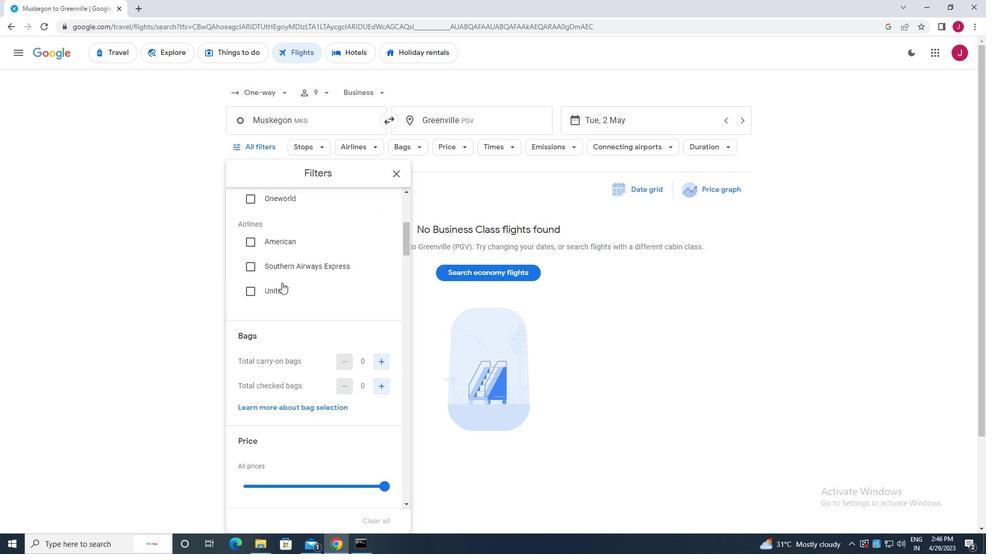 
Action: Mouse scrolled (280, 284) with delta (0, 0)
Screenshot: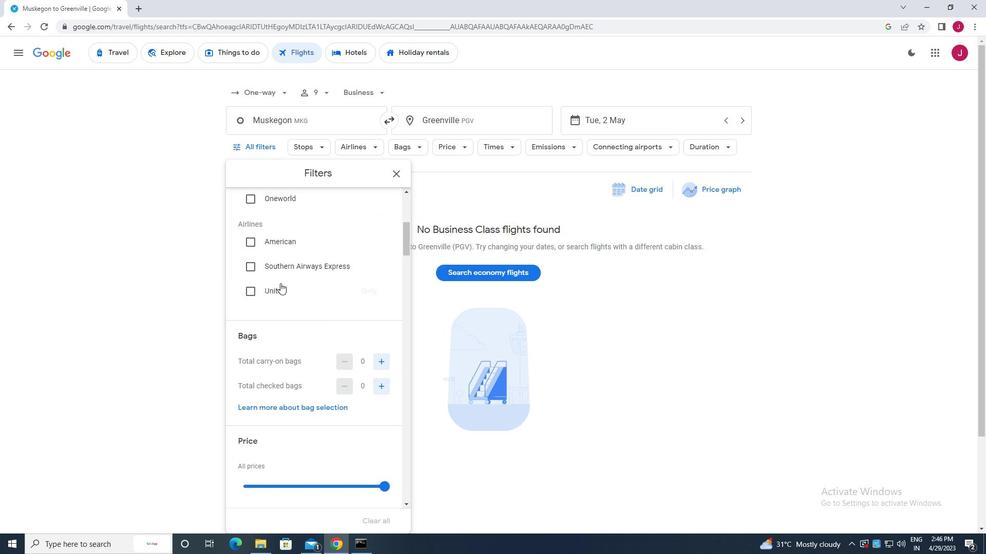 
Action: Mouse moved to (281, 364)
Screenshot: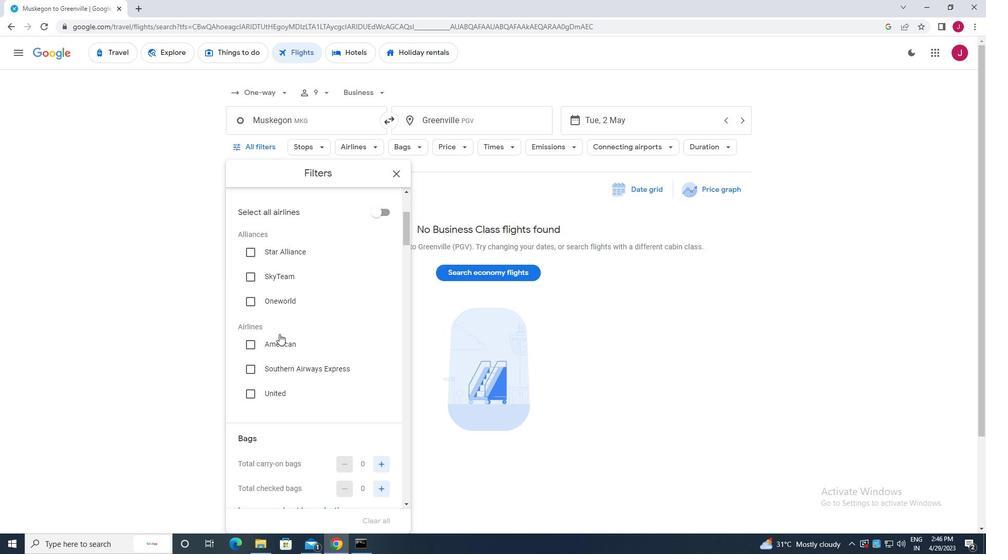 
Action: Mouse scrolled (281, 363) with delta (0, 0)
Screenshot: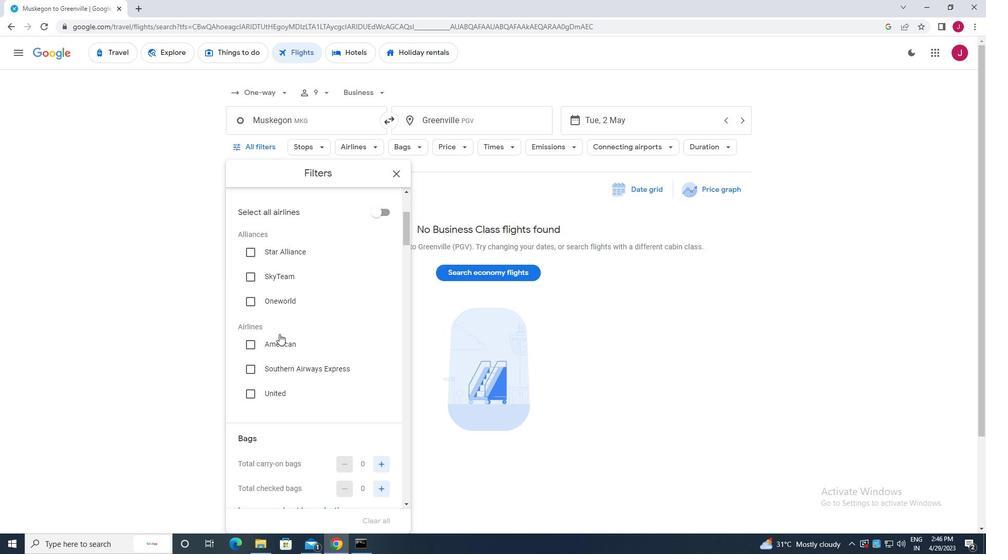 
Action: Mouse moved to (281, 363)
Screenshot: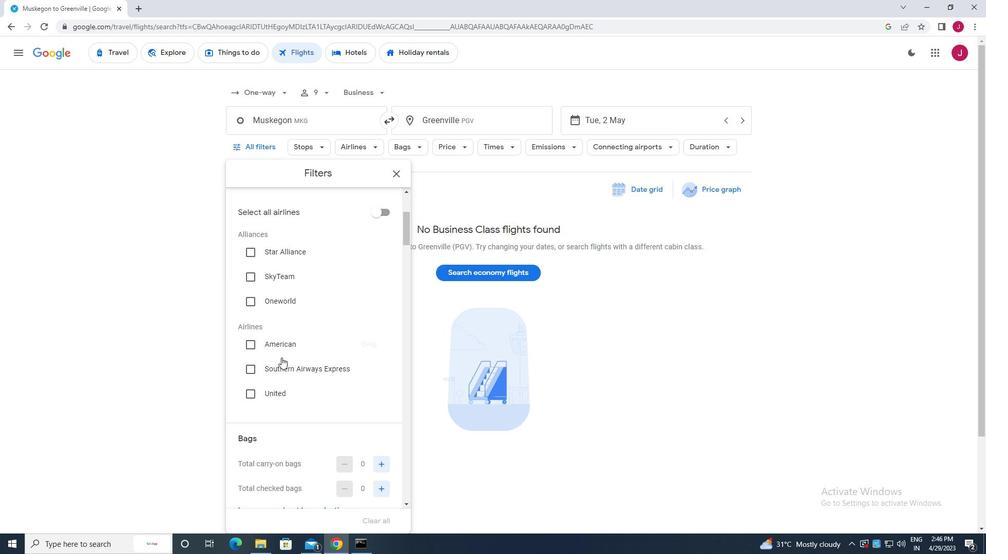 
Action: Mouse scrolled (281, 363) with delta (0, 0)
Screenshot: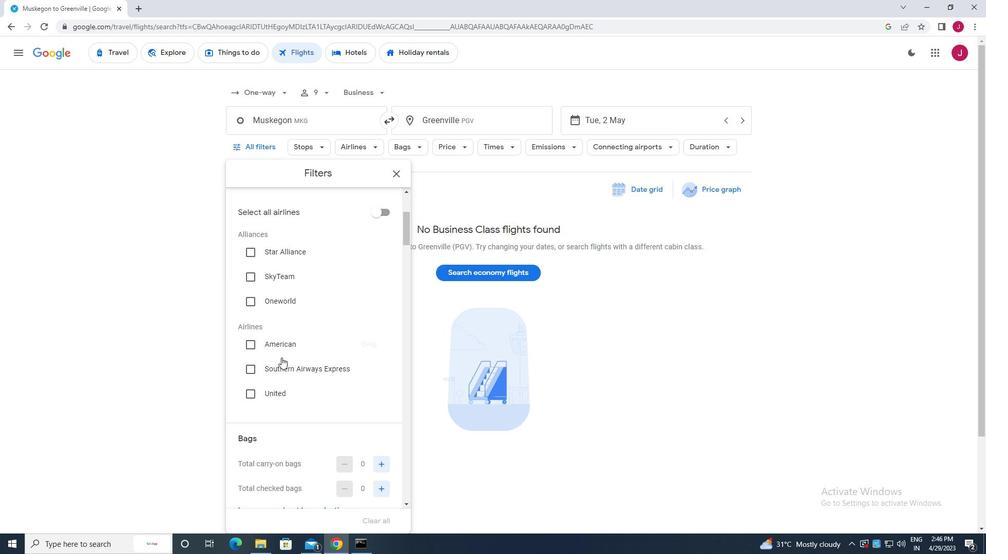 
Action: Mouse moved to (281, 359)
Screenshot: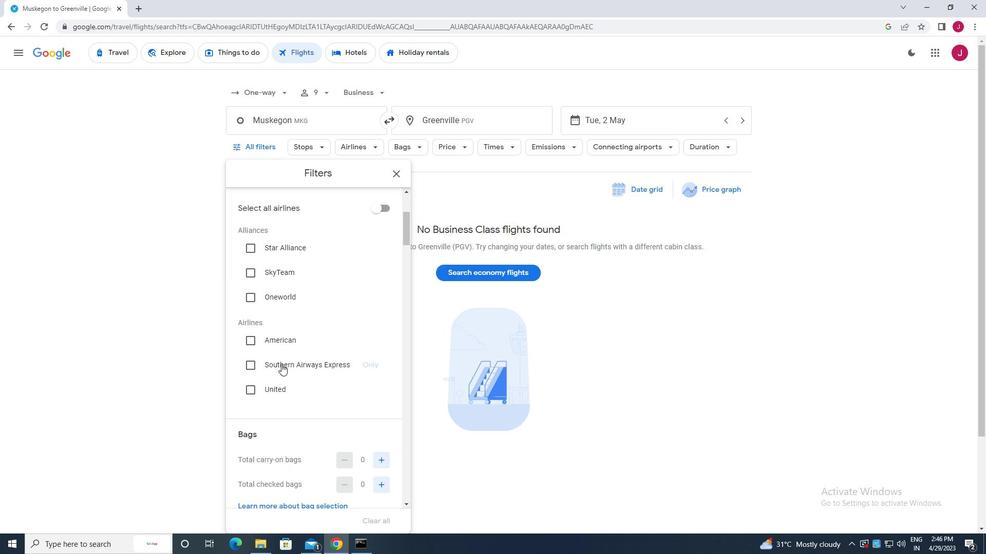 
Action: Mouse scrolled (281, 359) with delta (0, 0)
Screenshot: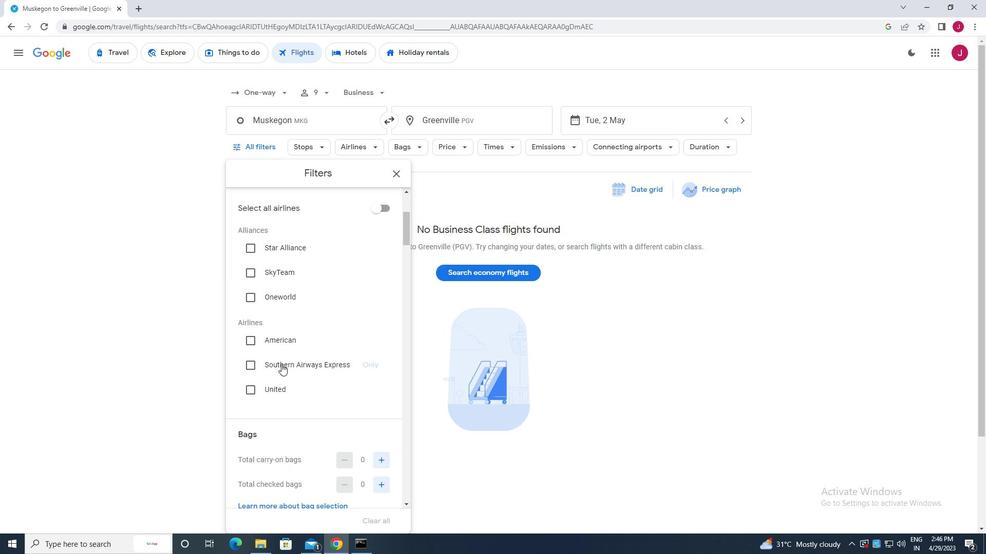 
Action: Mouse moved to (280, 355)
Screenshot: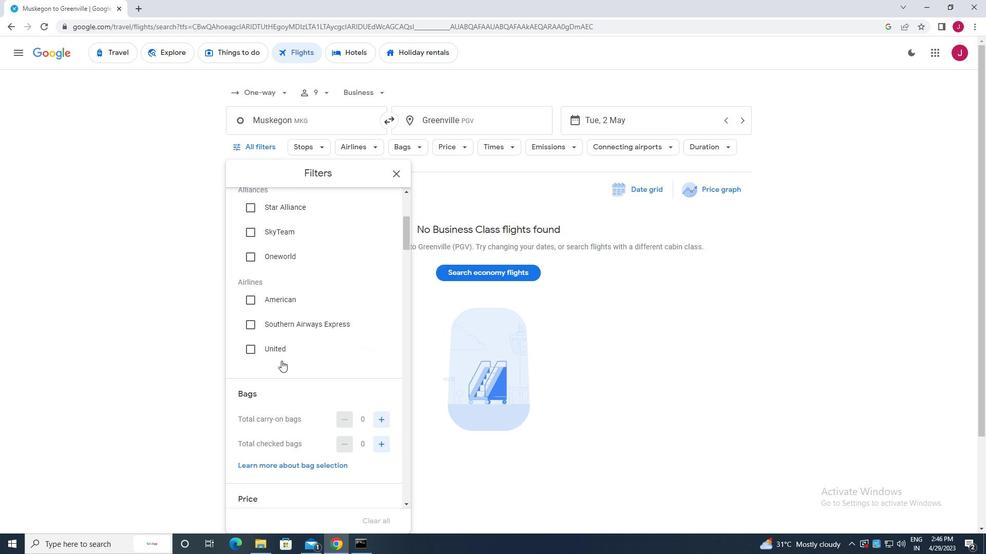
Action: Mouse scrolled (280, 355) with delta (0, 0)
Screenshot: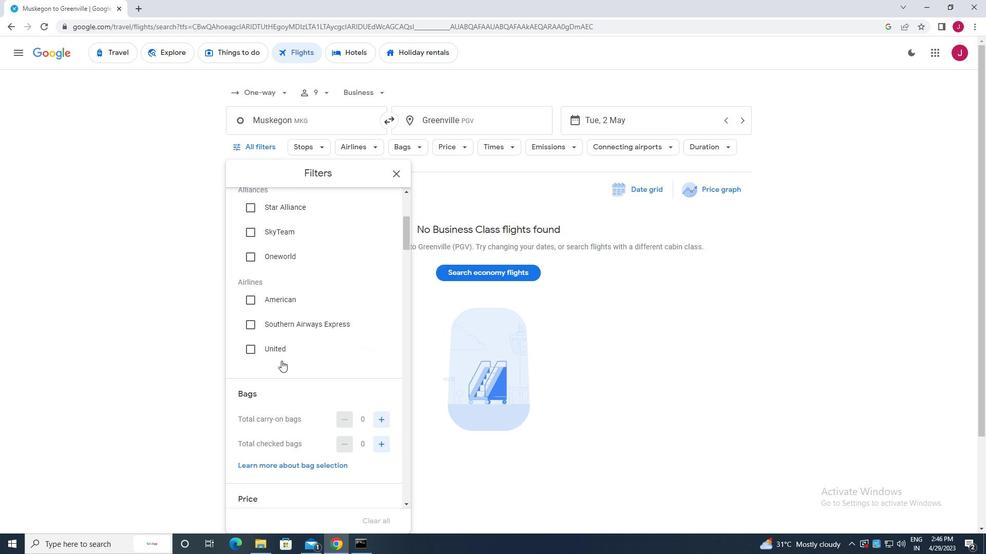 
Action: Mouse moved to (379, 256)
Screenshot: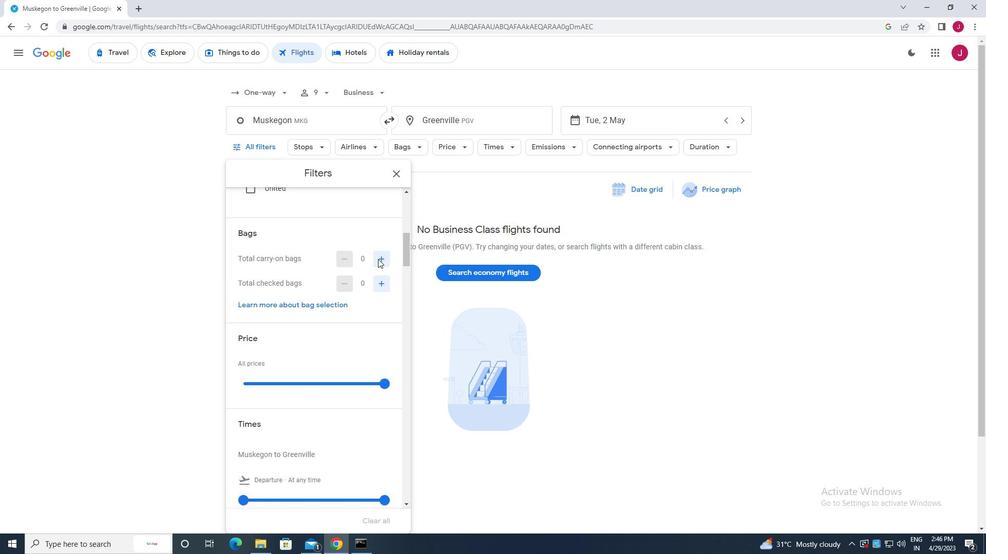 
Action: Mouse pressed left at (379, 256)
Screenshot: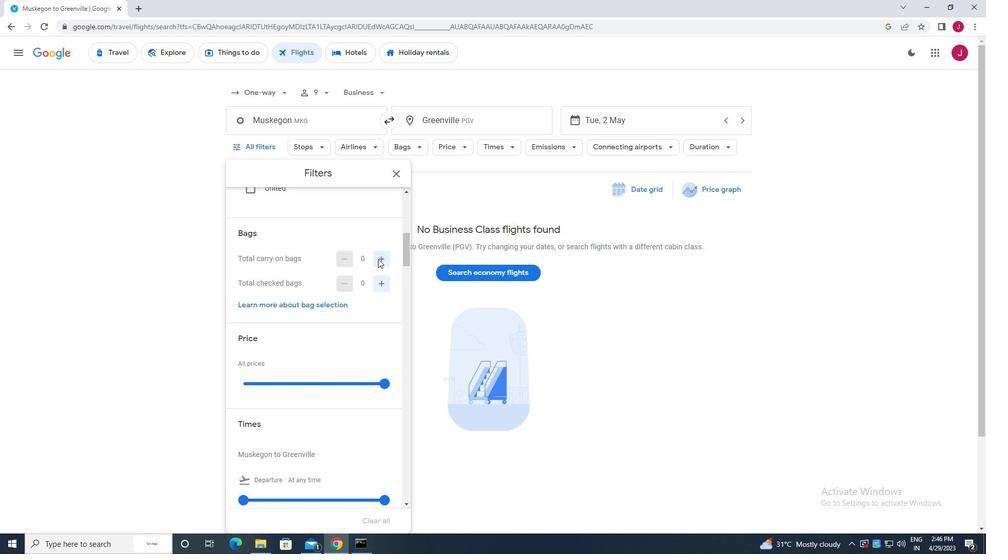 
Action: Mouse moved to (392, 293)
Screenshot: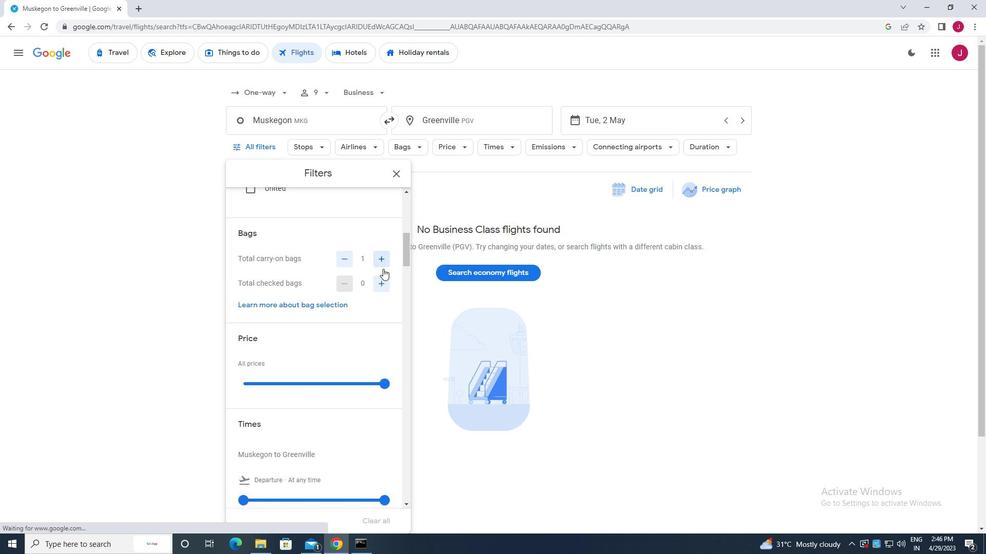 
Action: Mouse scrolled (392, 293) with delta (0, 0)
Screenshot: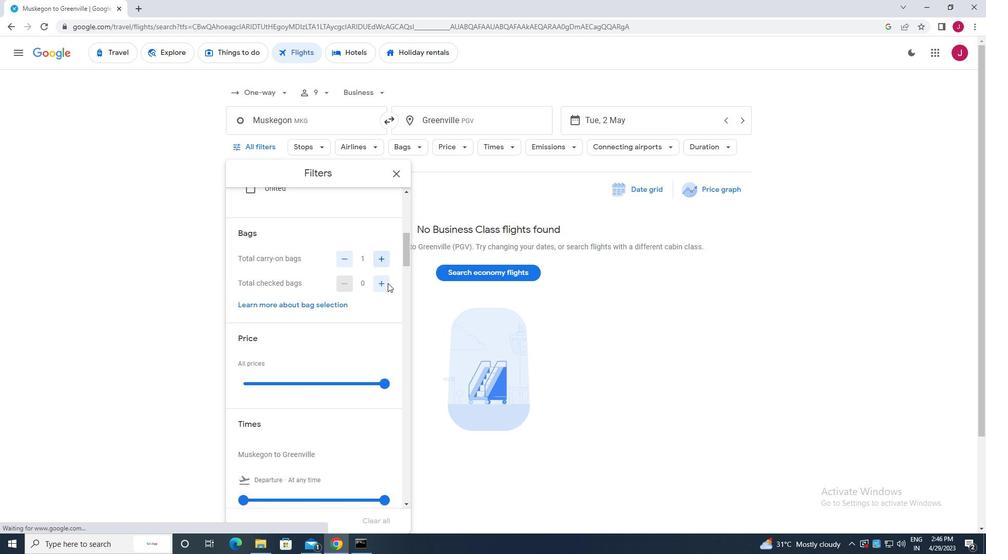
Action: Mouse scrolled (392, 293) with delta (0, 0)
Screenshot: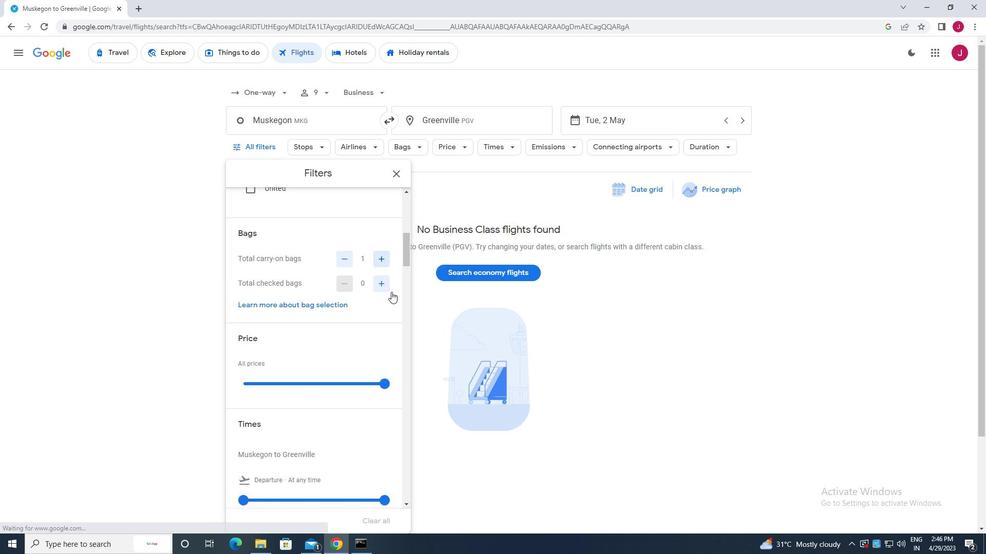 
Action: Mouse moved to (386, 286)
Screenshot: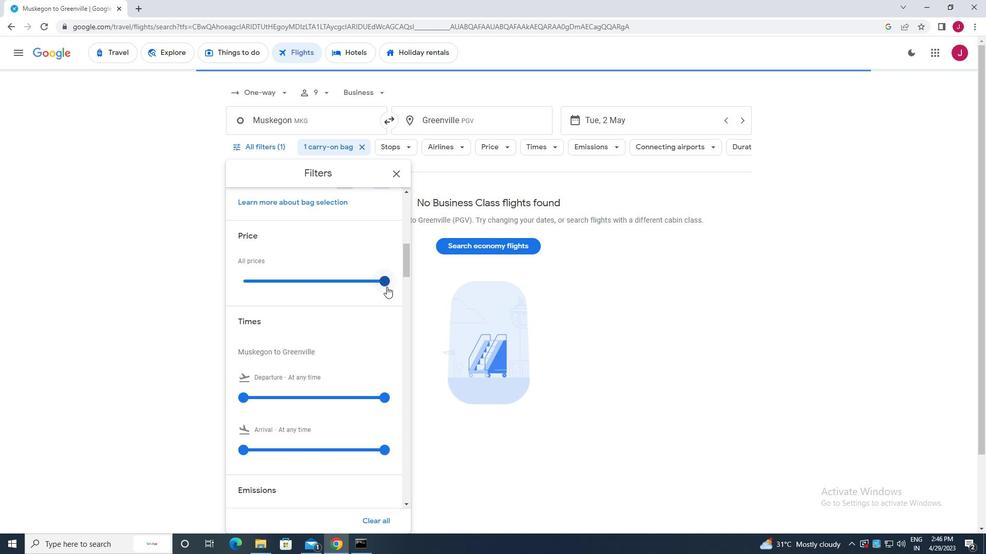 
Action: Mouse pressed left at (386, 286)
Screenshot: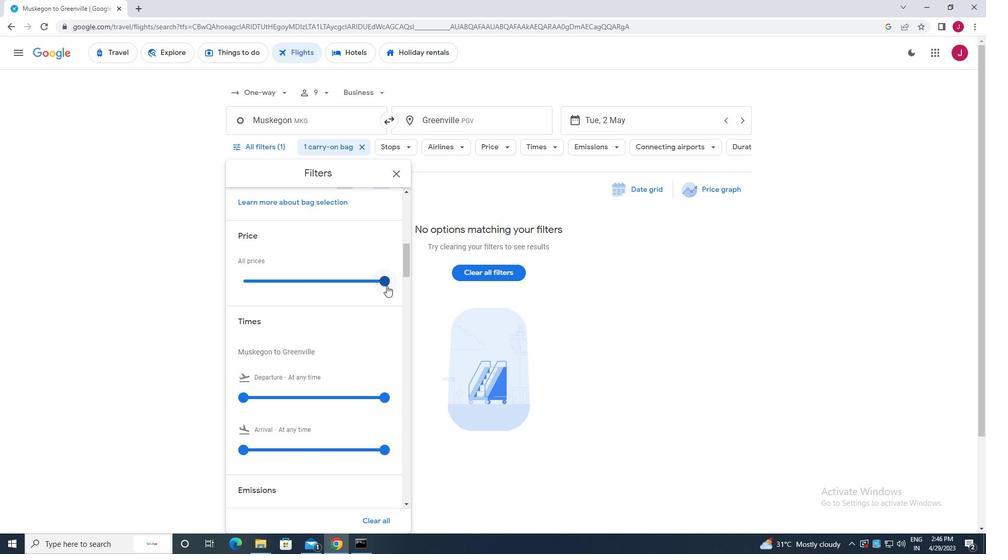 
Action: Mouse moved to (354, 317)
Screenshot: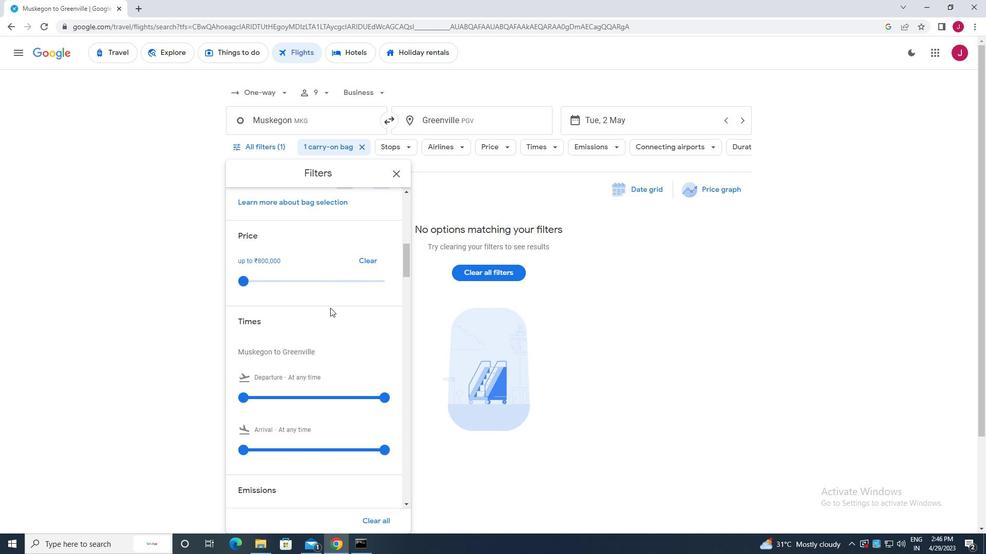 
Action: Mouse scrolled (354, 316) with delta (0, 0)
Screenshot: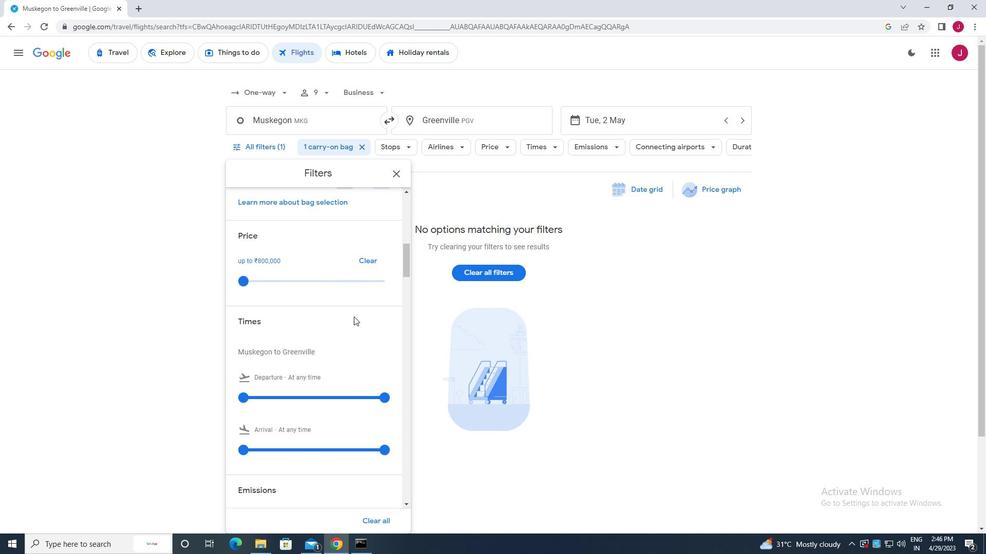 
Action: Mouse moved to (350, 318)
Screenshot: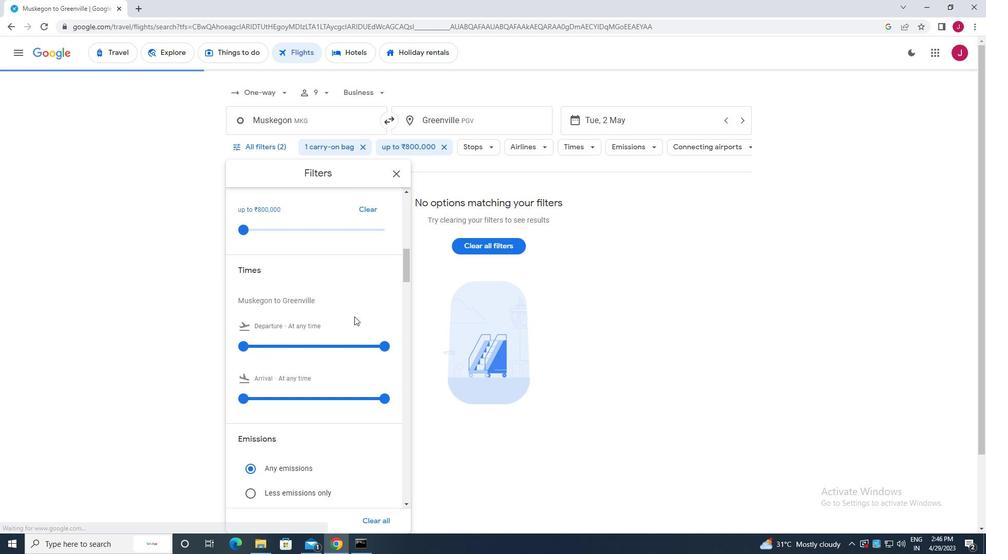 
Action: Mouse scrolled (350, 318) with delta (0, 0)
Screenshot: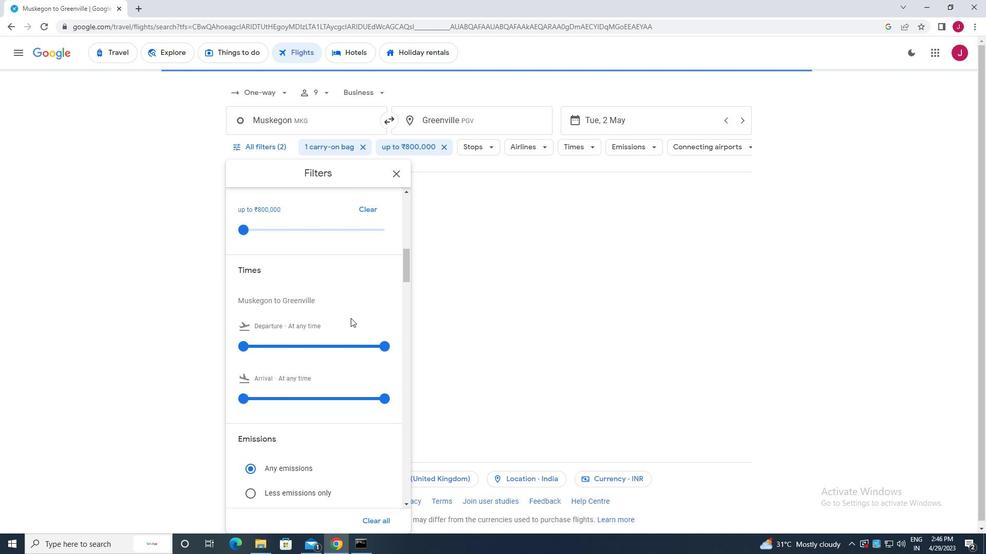 
Action: Mouse scrolled (350, 318) with delta (0, 0)
Screenshot: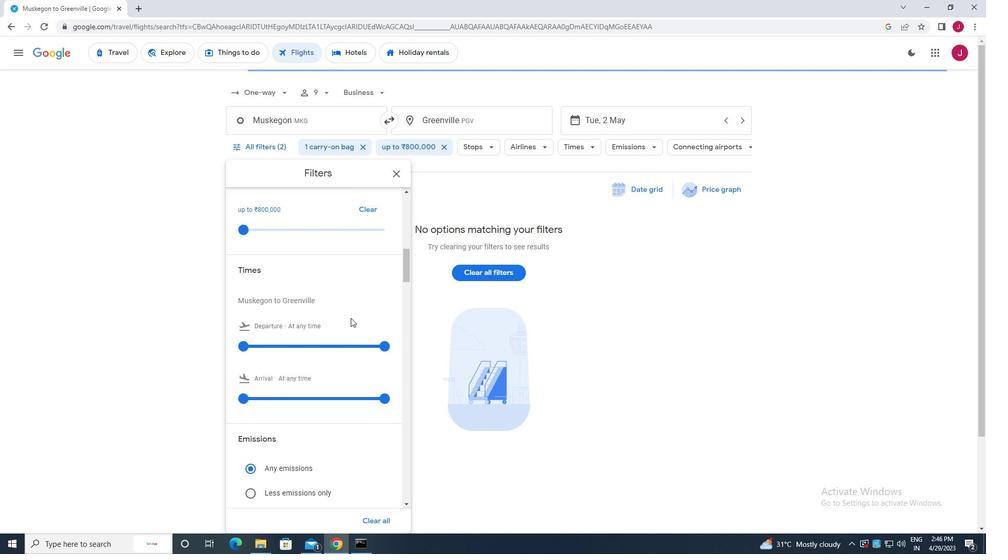 
Action: Mouse moved to (241, 244)
Screenshot: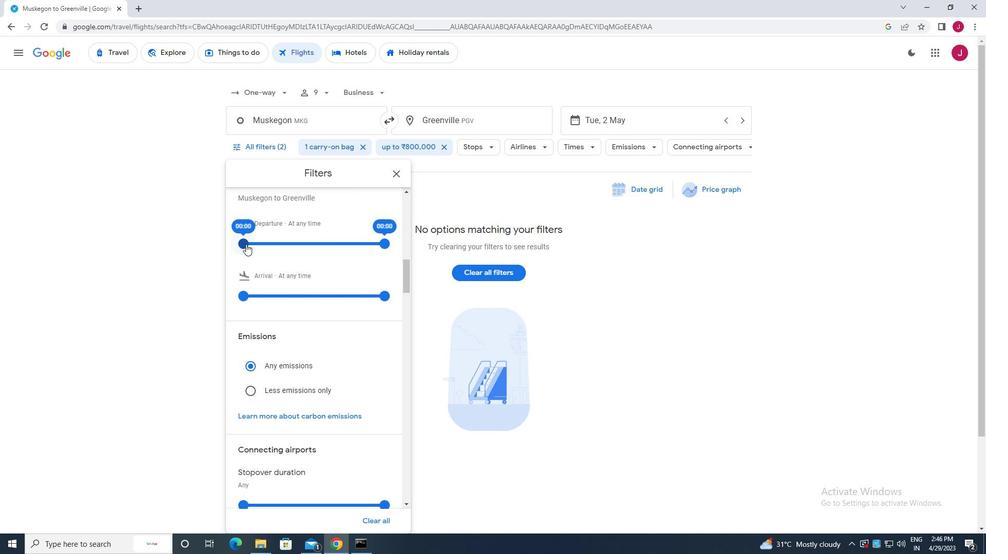 
Action: Mouse pressed left at (241, 244)
Screenshot: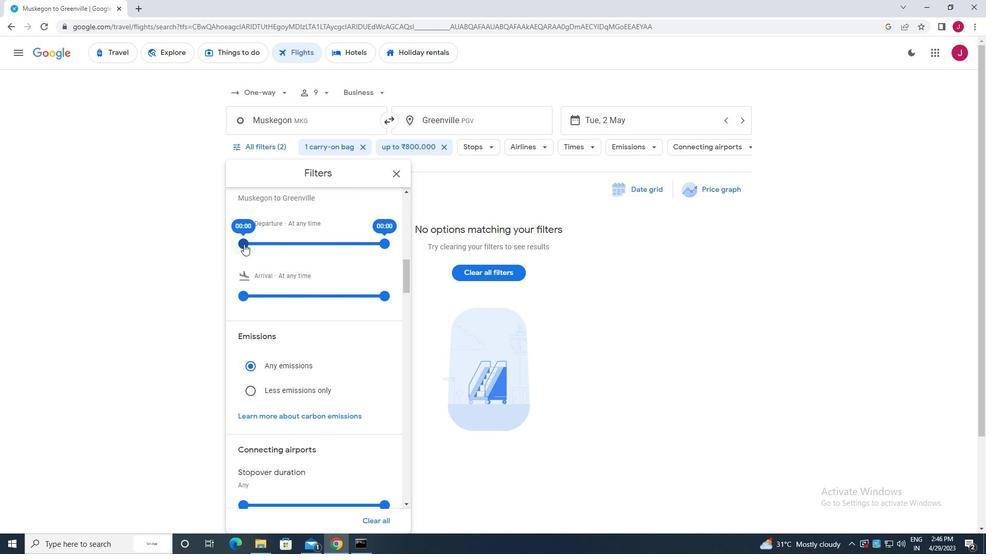 
Action: Mouse moved to (398, 172)
Screenshot: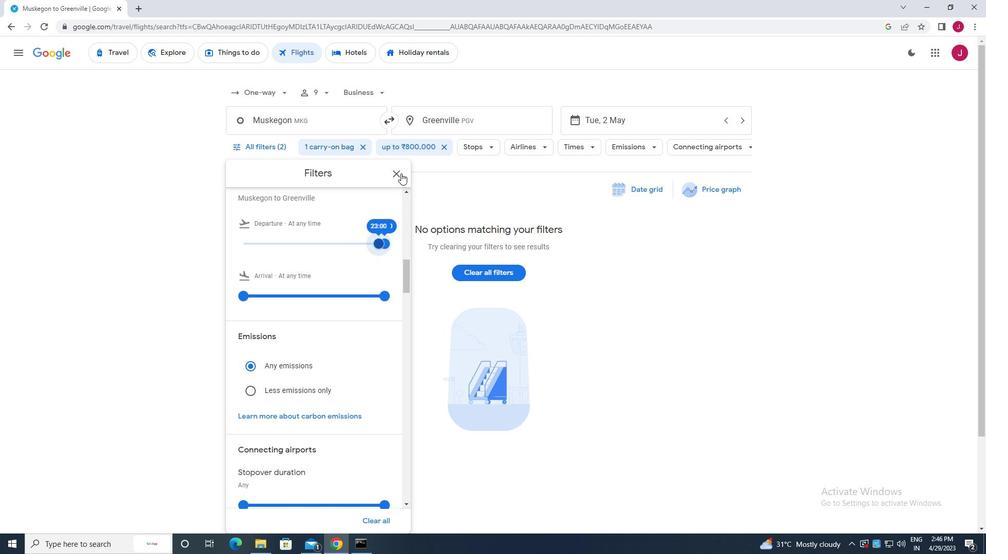 
Action: Mouse pressed left at (398, 172)
Screenshot: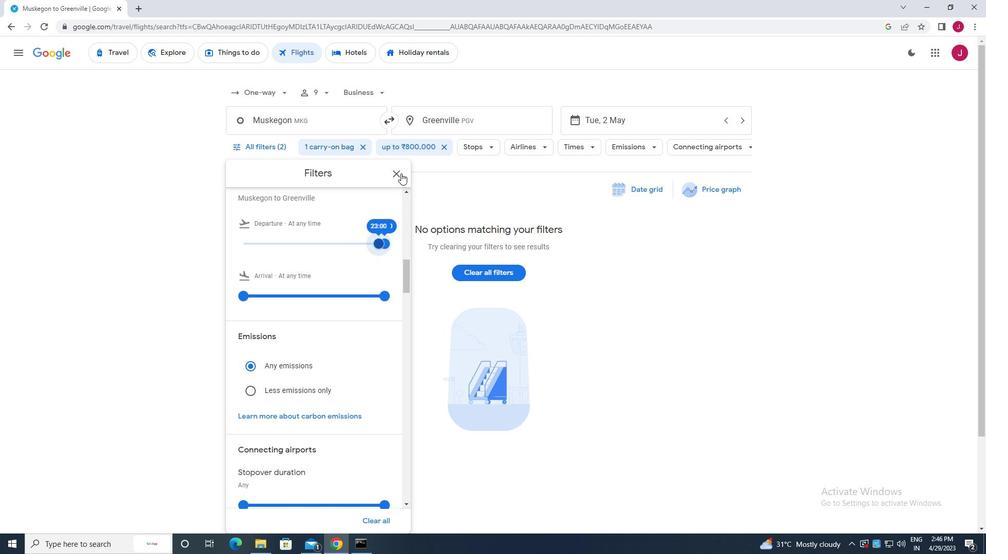 
